 Task: Create new Company, with domain: 'dow.com' and type: 'Prospect'. Add new contact for this company, with mail Id: 'Kiara21Sharma@dow.com', First Name: Kiara, Last name:  Sharma, Job Title: 'Operations Supervisor', Phone Number: '(702) 555-7892'. Change life cycle stage to  Lead and lead status to  In Progress. Logged in from softage.6@softage.net
Action: Mouse moved to (92, 66)
Screenshot: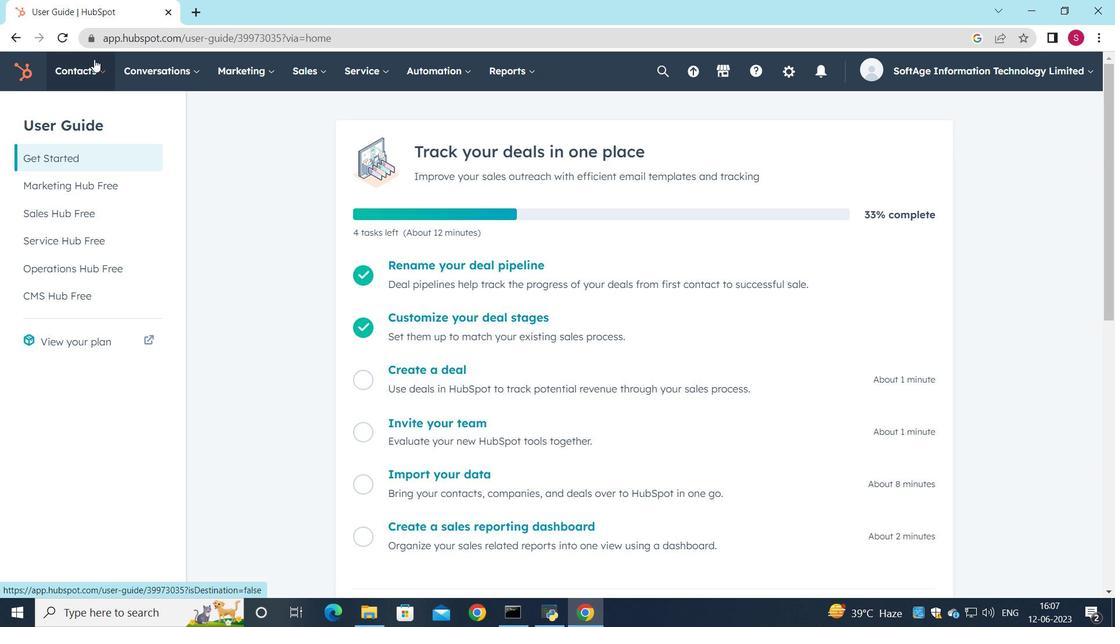 
Action: Mouse pressed left at (92, 66)
Screenshot: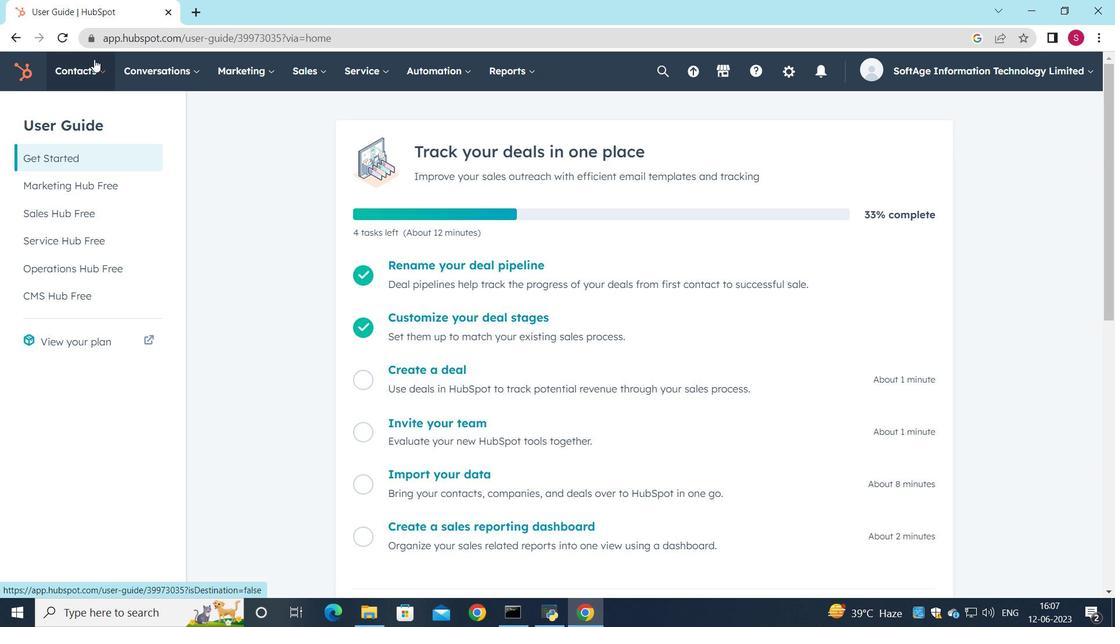 
Action: Mouse moved to (79, 150)
Screenshot: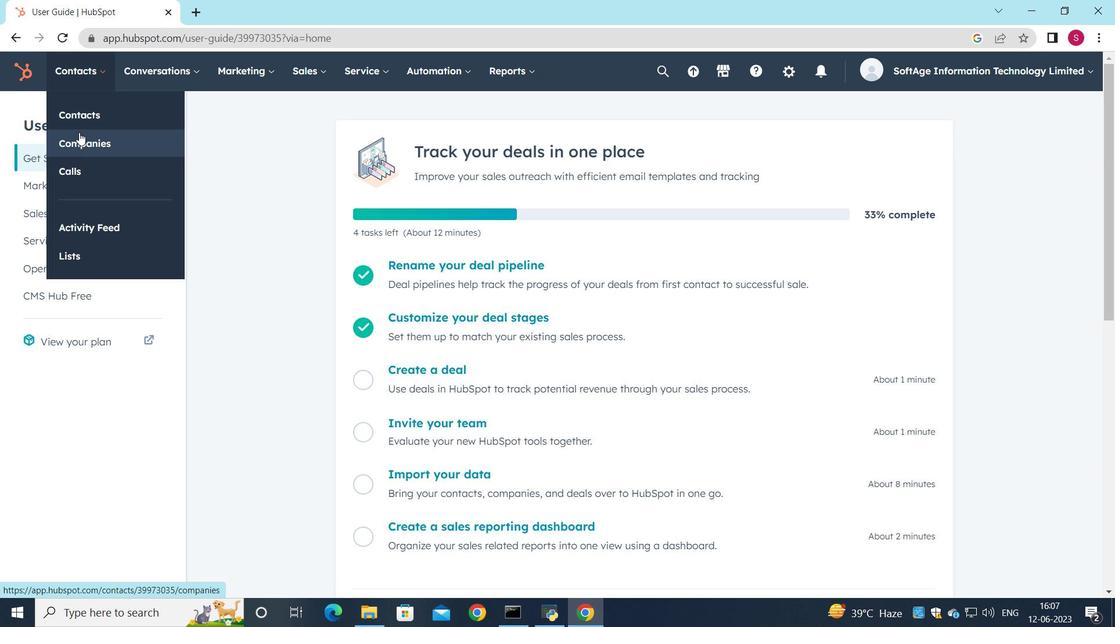 
Action: Mouse pressed left at (79, 150)
Screenshot: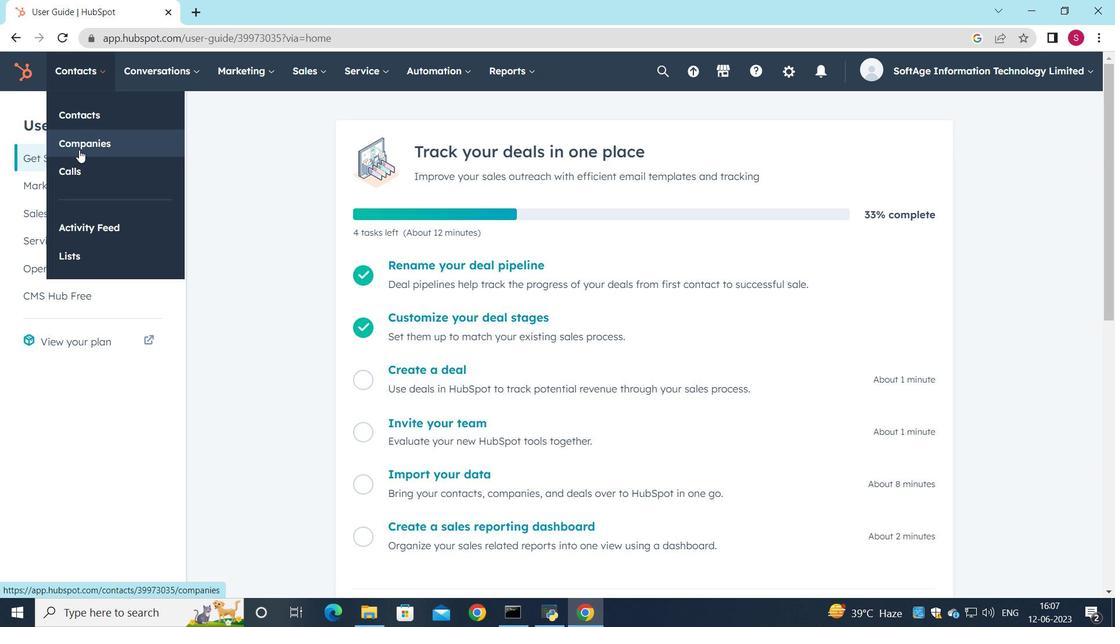 
Action: Mouse moved to (995, 114)
Screenshot: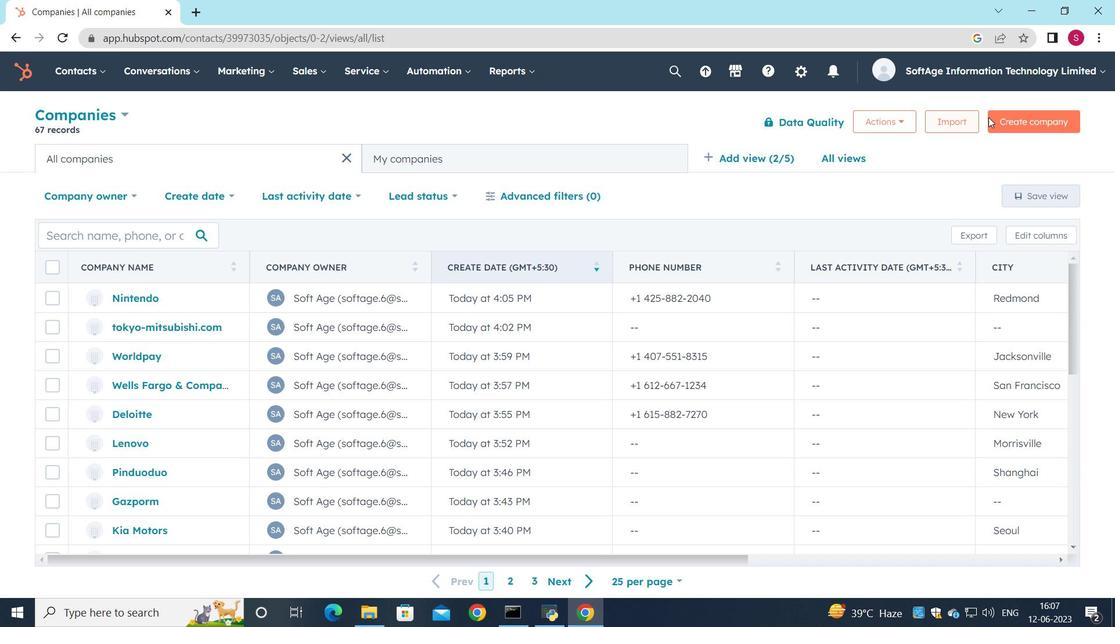 
Action: Mouse pressed left at (995, 114)
Screenshot: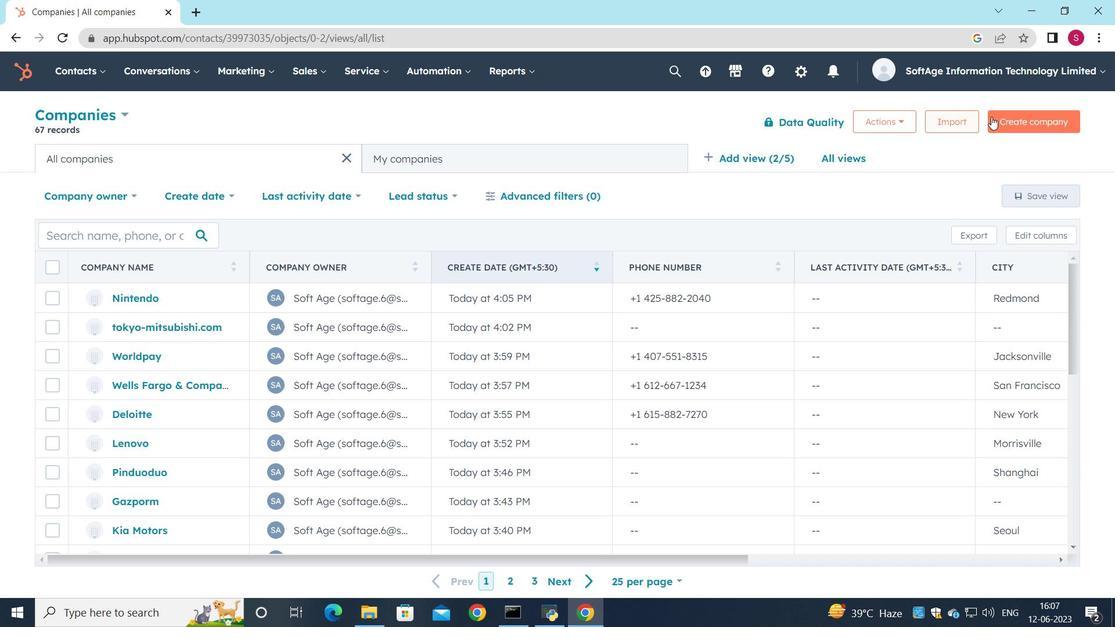 
Action: Mouse moved to (823, 180)
Screenshot: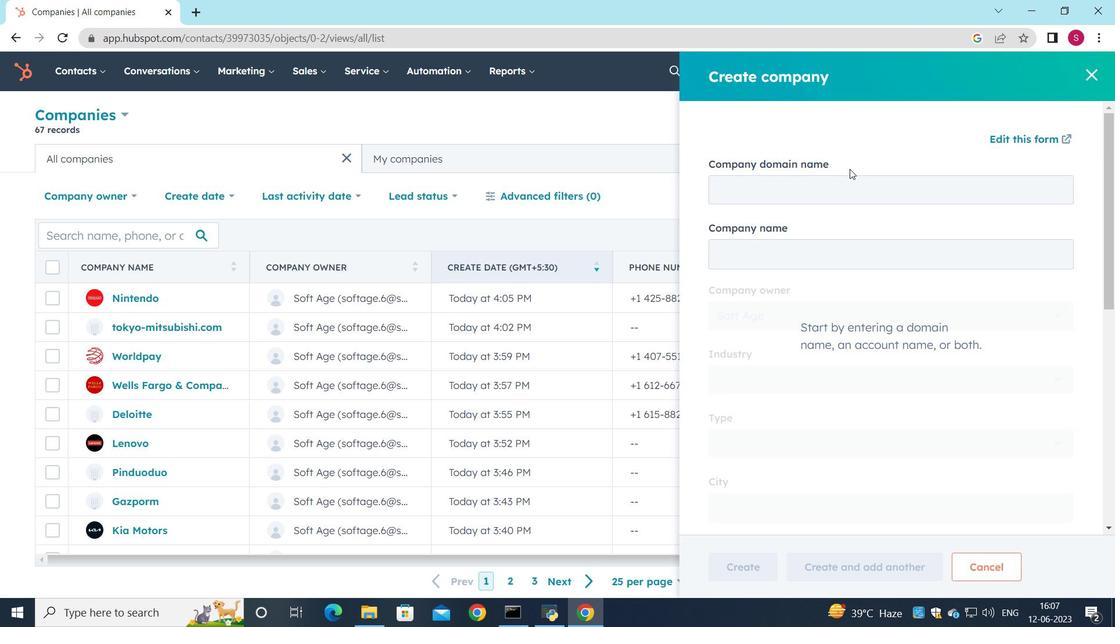 
Action: Mouse pressed left at (823, 180)
Screenshot: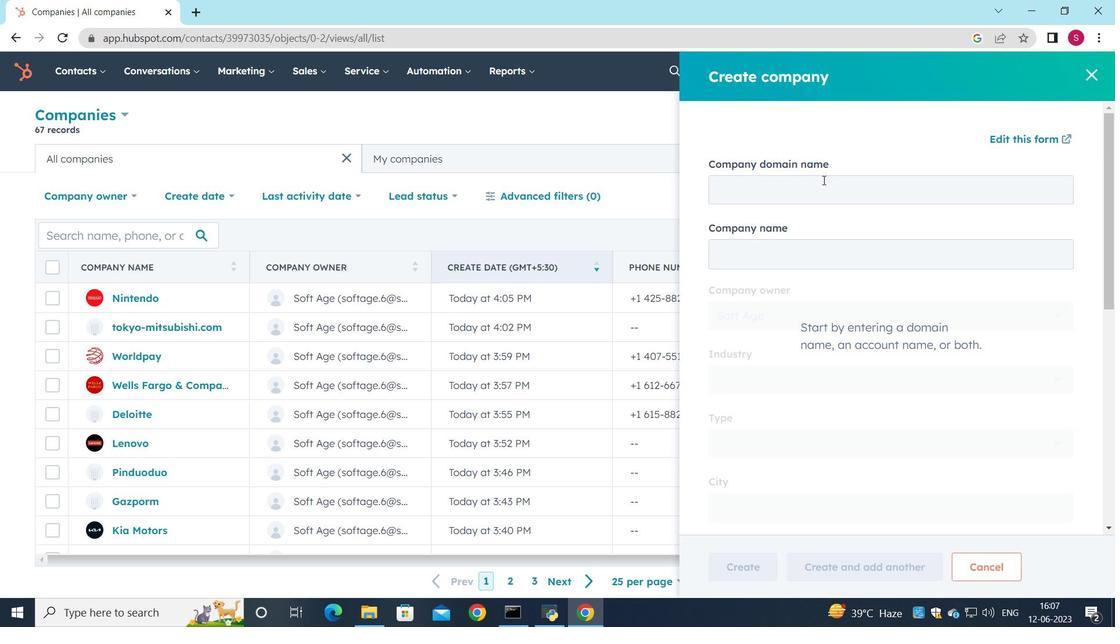 
Action: Mouse moved to (810, 163)
Screenshot: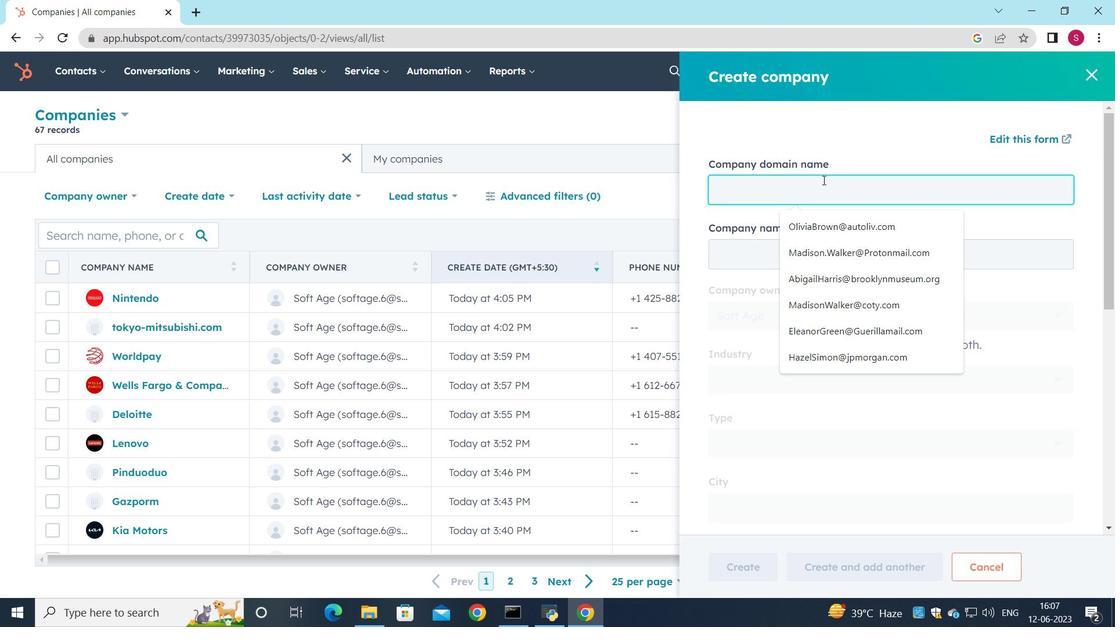 
Action: Key pressed dow.
Screenshot: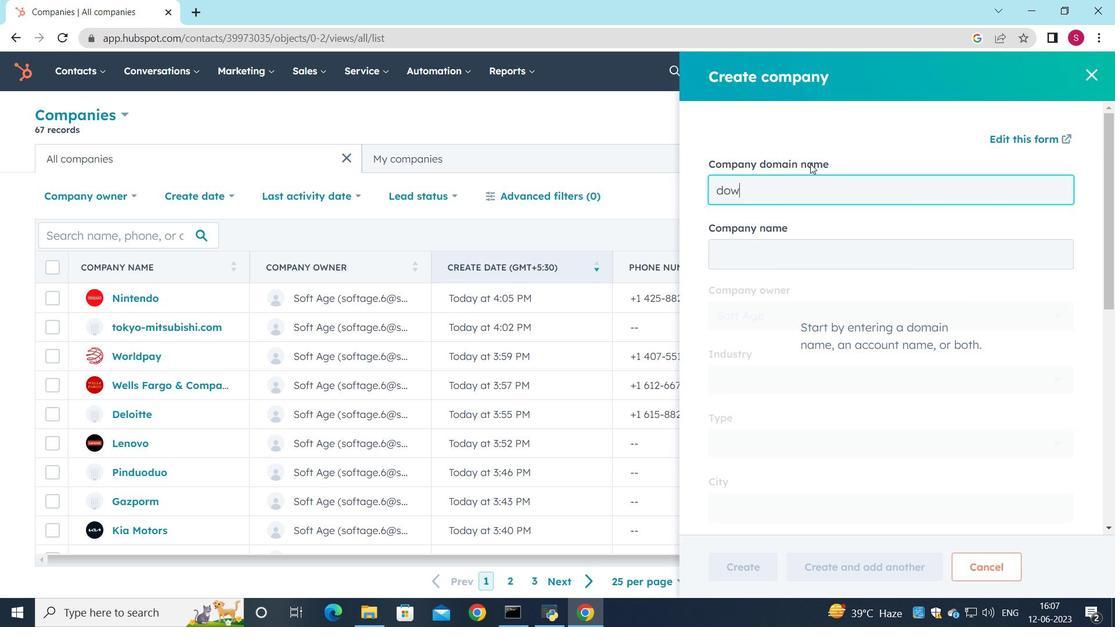 
Action: Mouse moved to (787, 159)
Screenshot: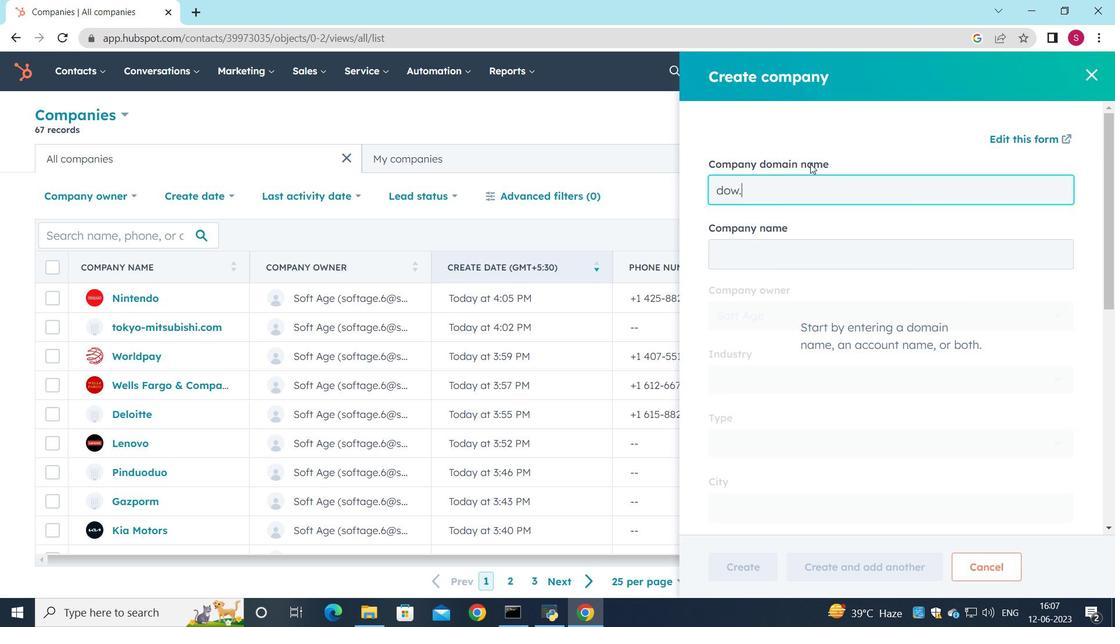 
Action: Key pressed com
Screenshot: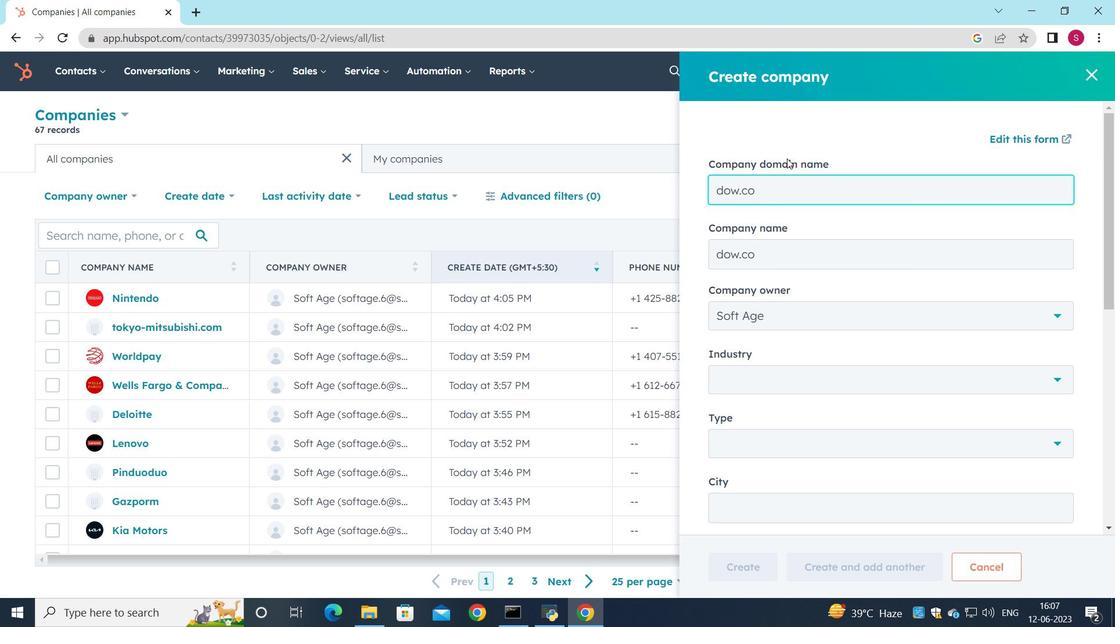 
Action: Mouse moved to (705, 214)
Screenshot: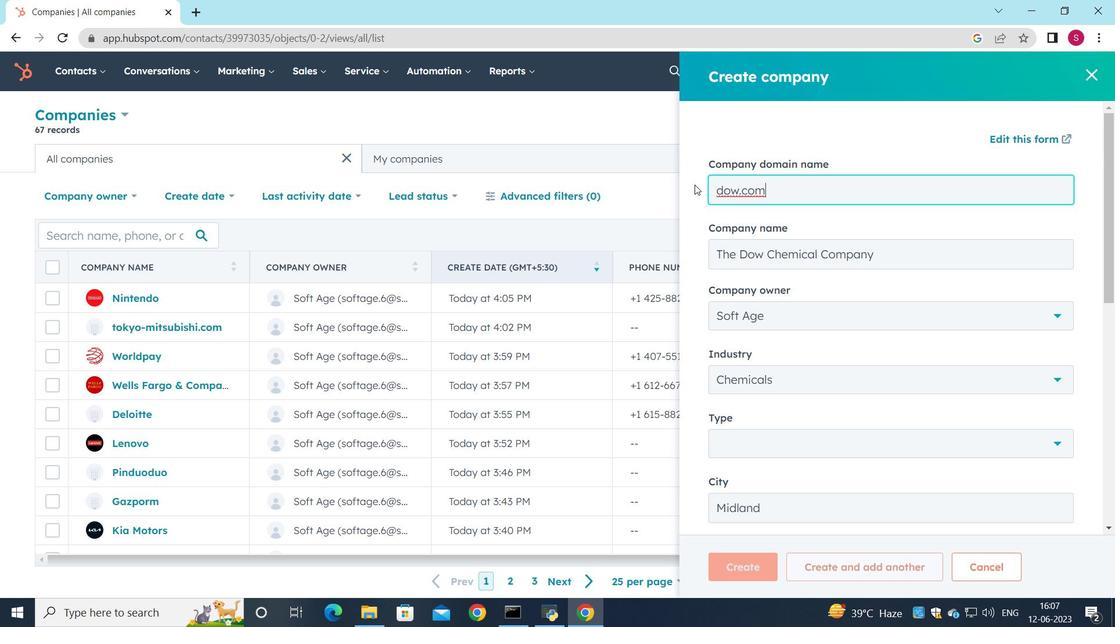 
Action: Mouse scrolled (705, 214) with delta (0, 0)
Screenshot: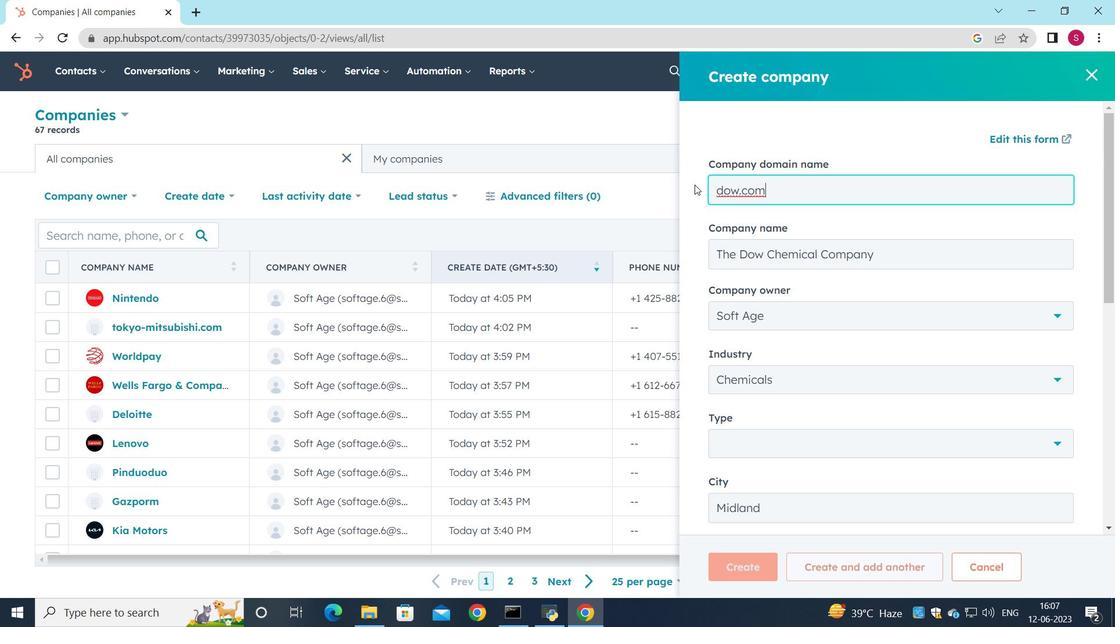 
Action: Mouse moved to (721, 238)
Screenshot: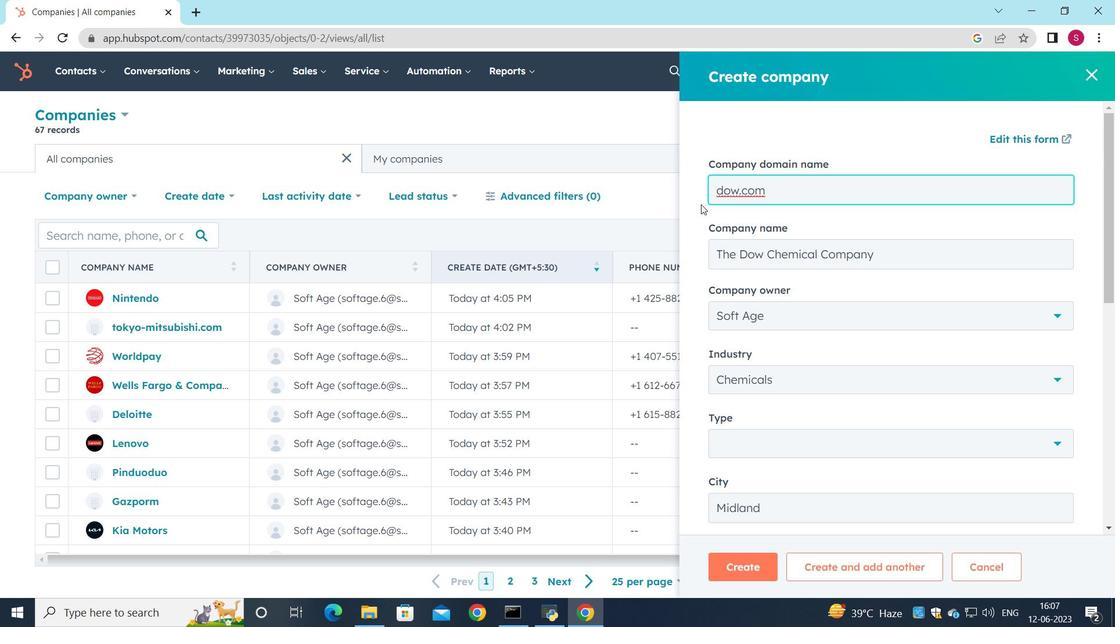 
Action: Mouse scrolled (721, 237) with delta (0, 0)
Screenshot: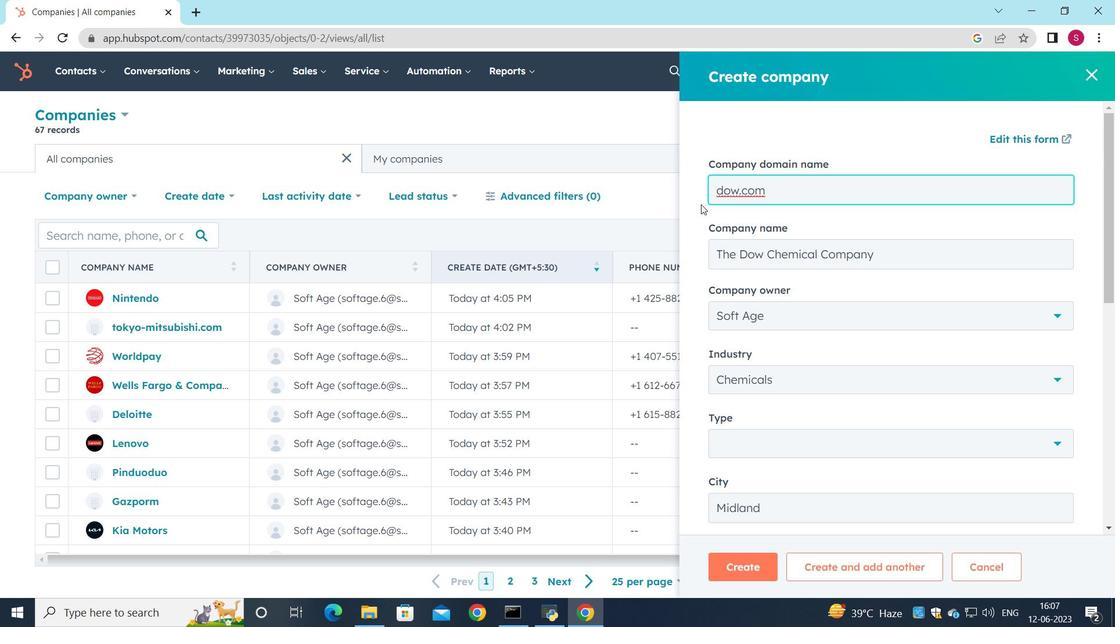 
Action: Mouse moved to (746, 259)
Screenshot: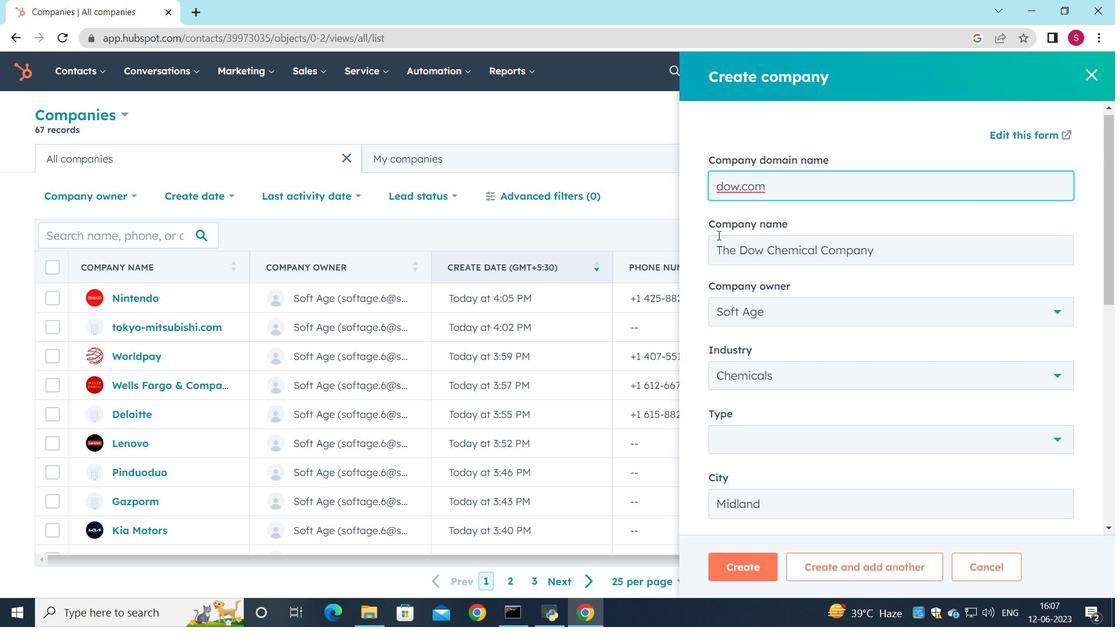 
Action: Mouse scrolled (730, 245) with delta (0, 0)
Screenshot: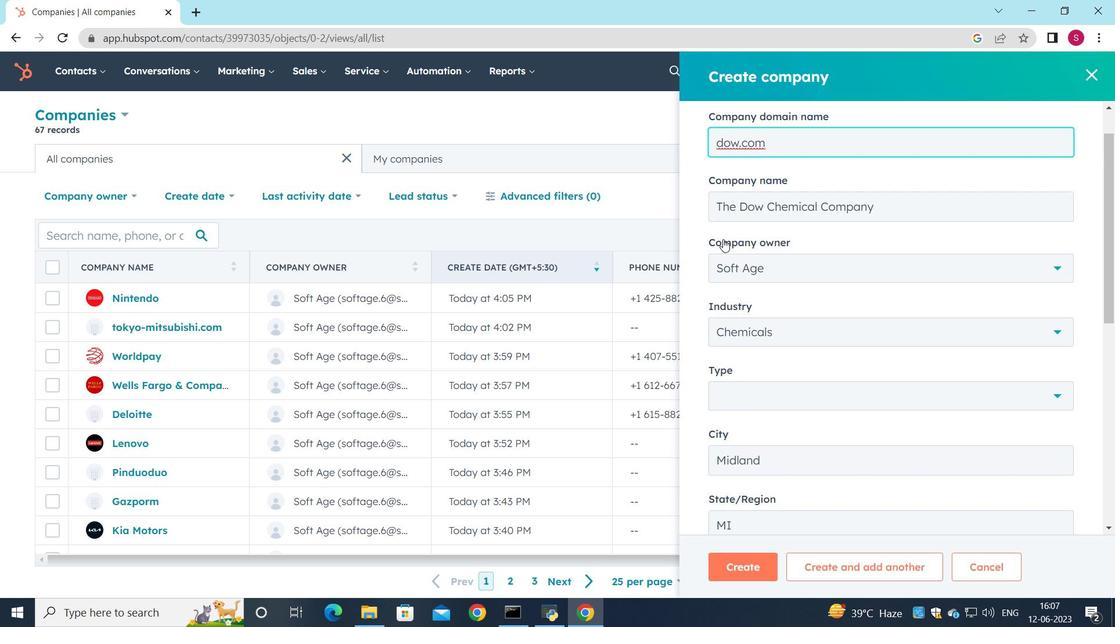 
Action: Mouse moved to (762, 226)
Screenshot: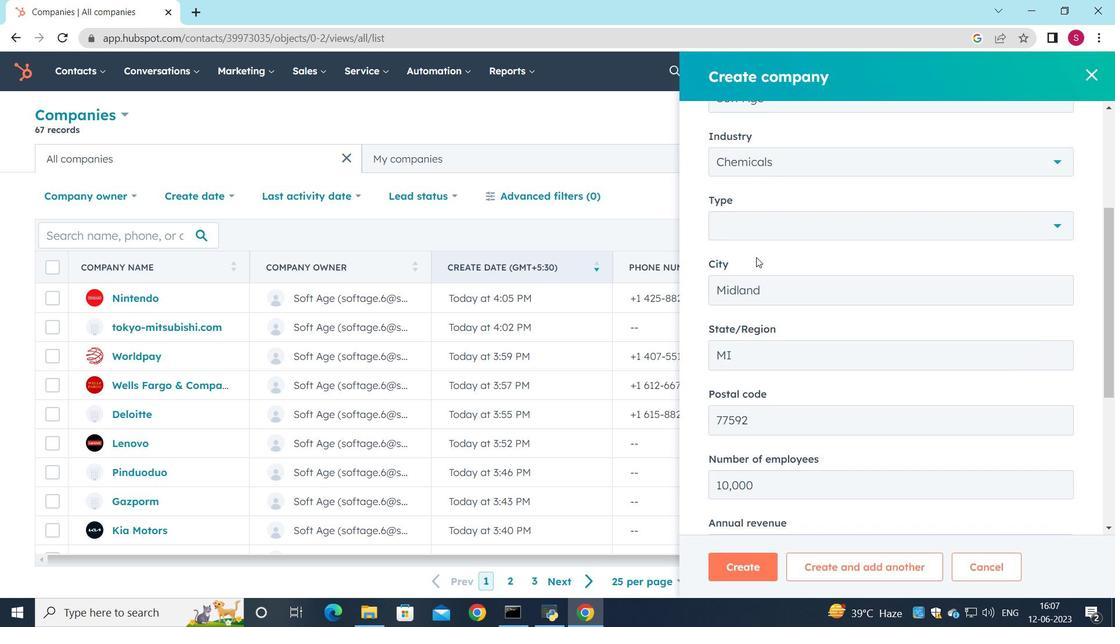 
Action: Mouse pressed left at (762, 226)
Screenshot: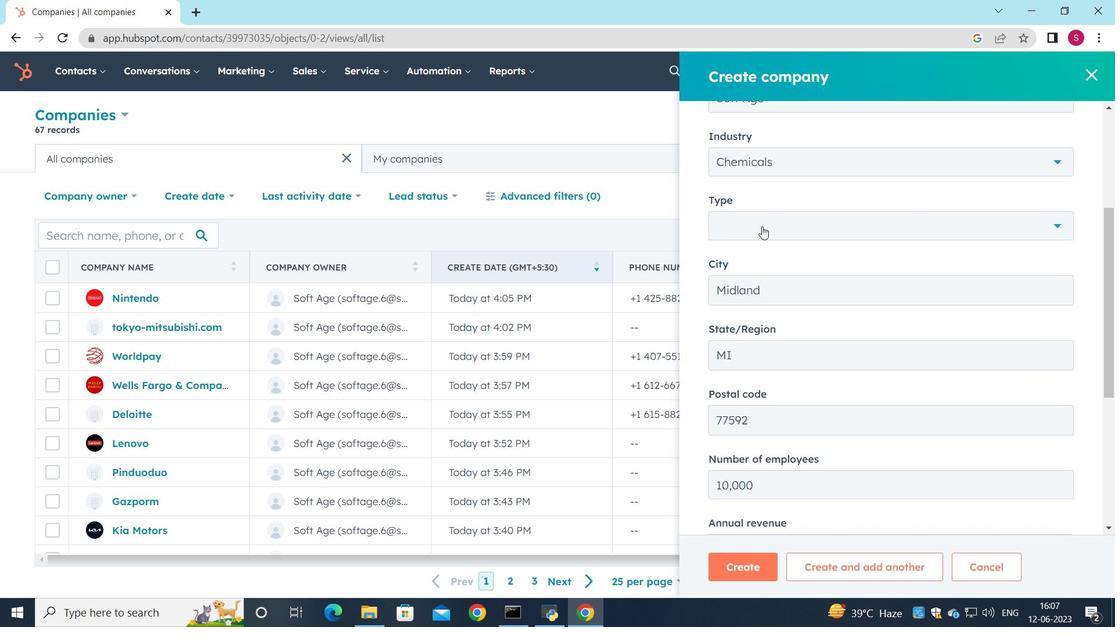 
Action: Mouse moved to (748, 300)
Screenshot: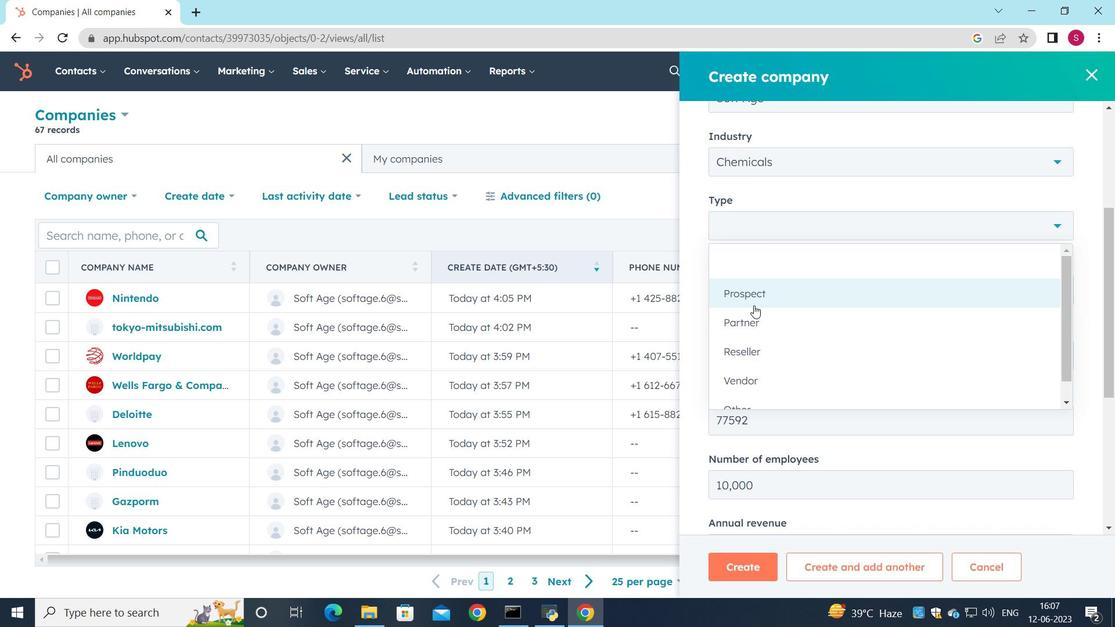 
Action: Mouse pressed left at (748, 300)
Screenshot: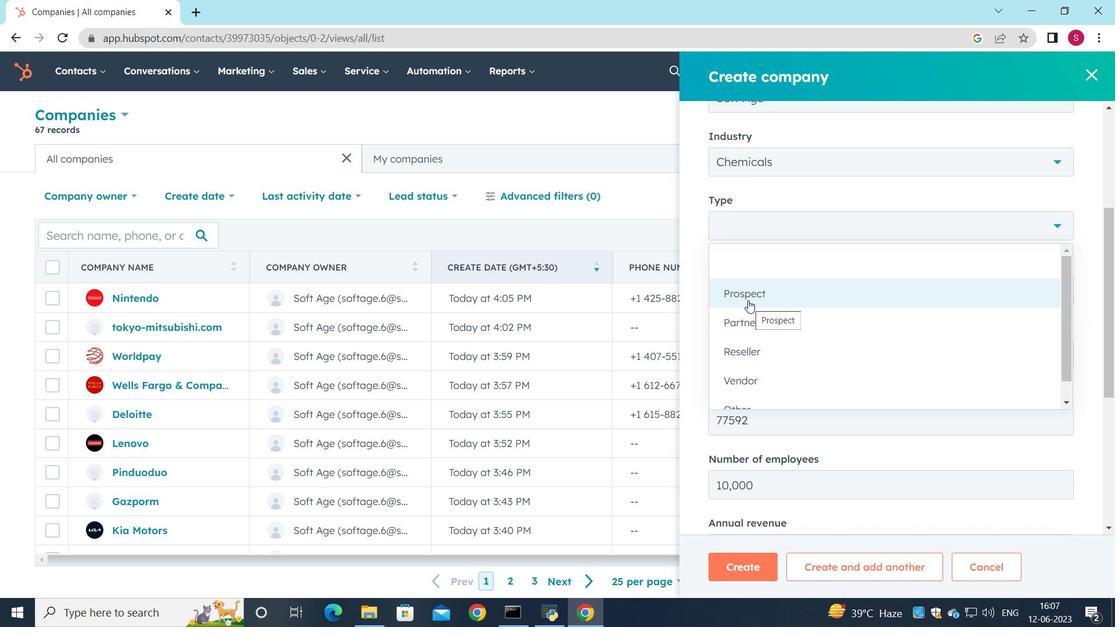 
Action: Mouse moved to (728, 477)
Screenshot: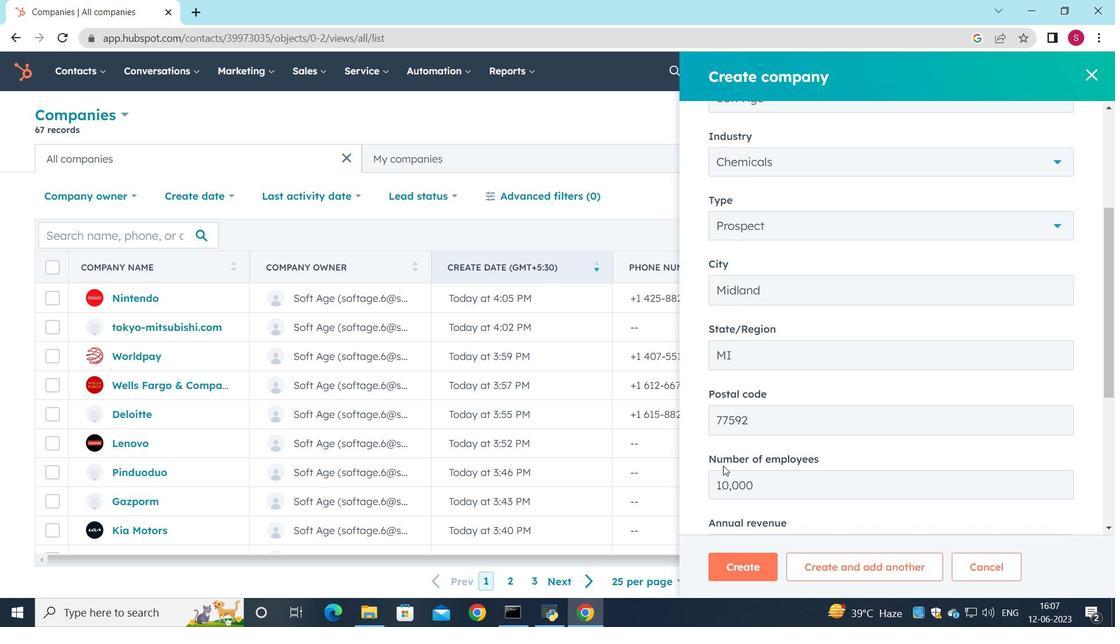 
Action: Mouse scrolled (728, 477) with delta (0, 0)
Screenshot: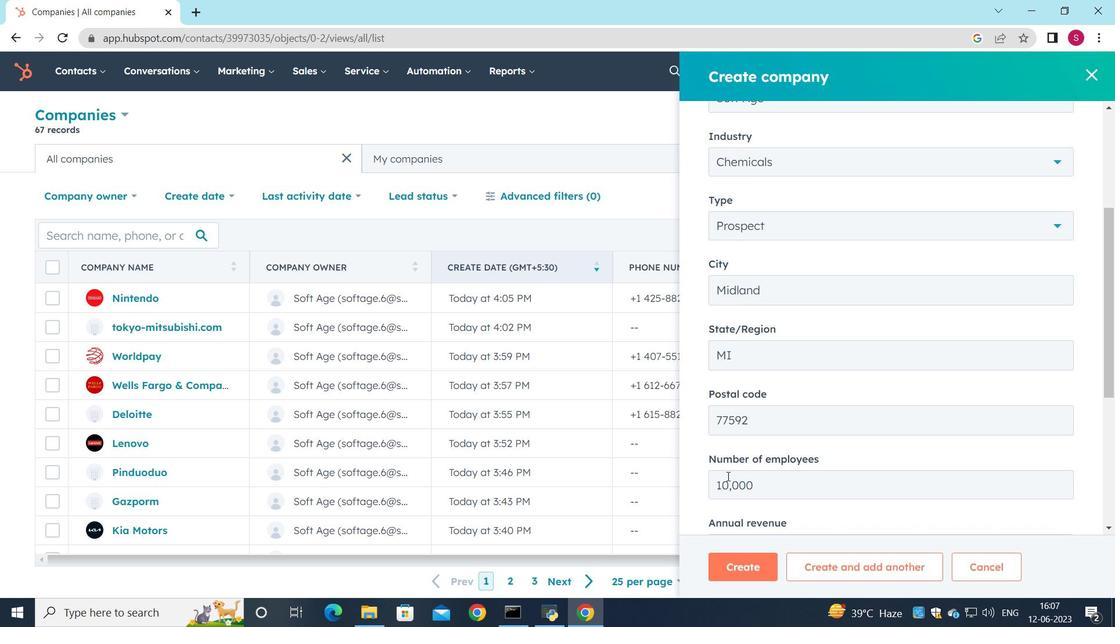 
Action: Mouse scrolled (728, 477) with delta (0, 0)
Screenshot: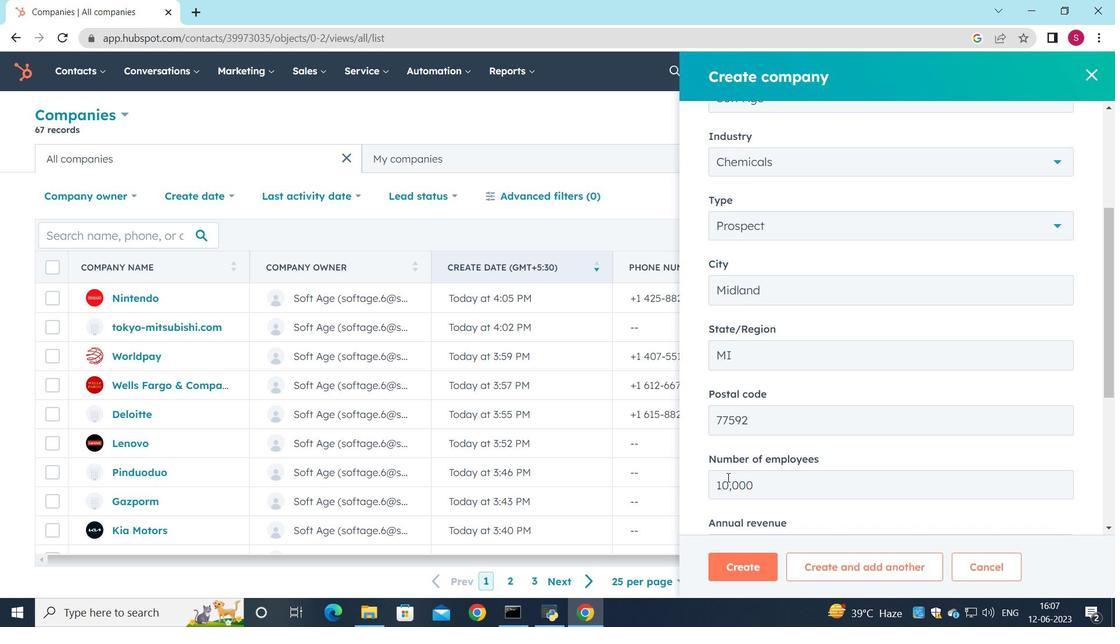 
Action: Mouse moved to (751, 575)
Screenshot: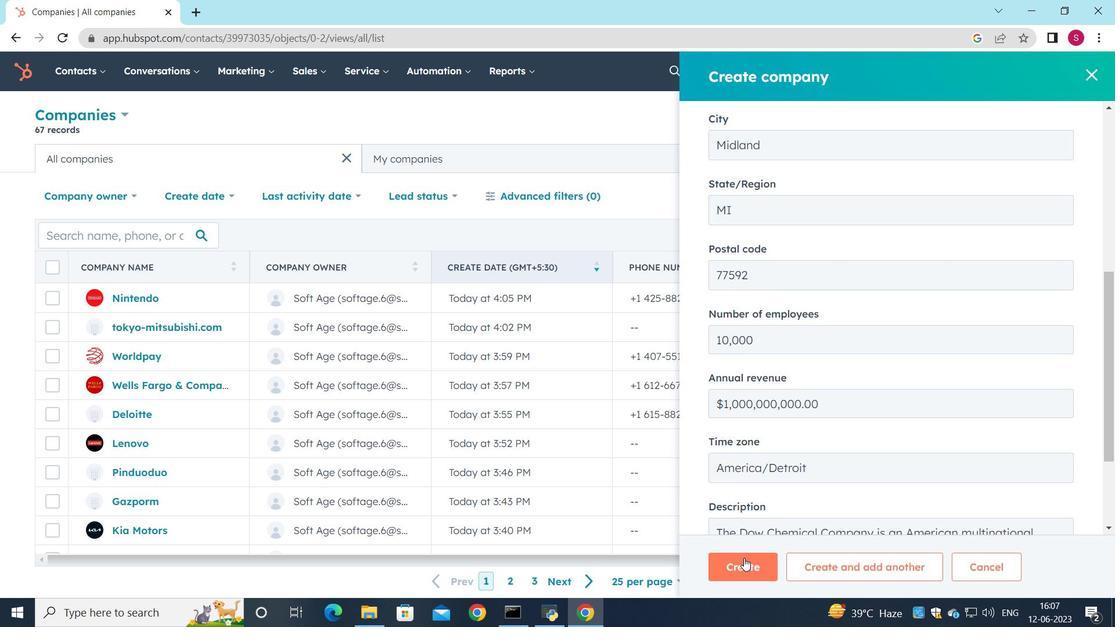 
Action: Mouse pressed left at (751, 575)
Screenshot: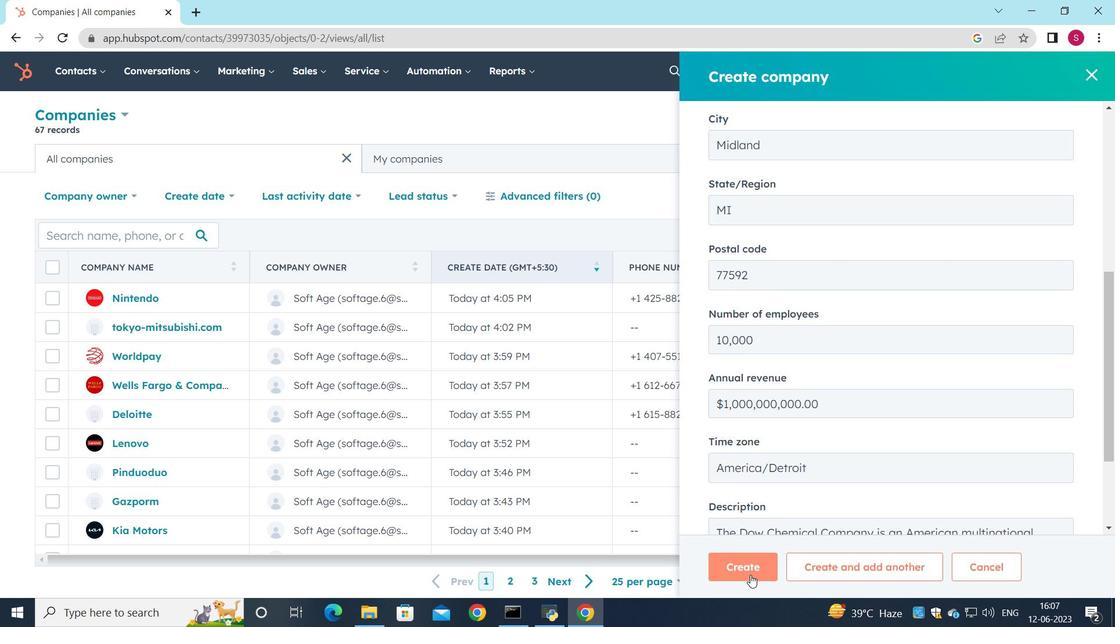 
Action: Mouse moved to (695, 481)
Screenshot: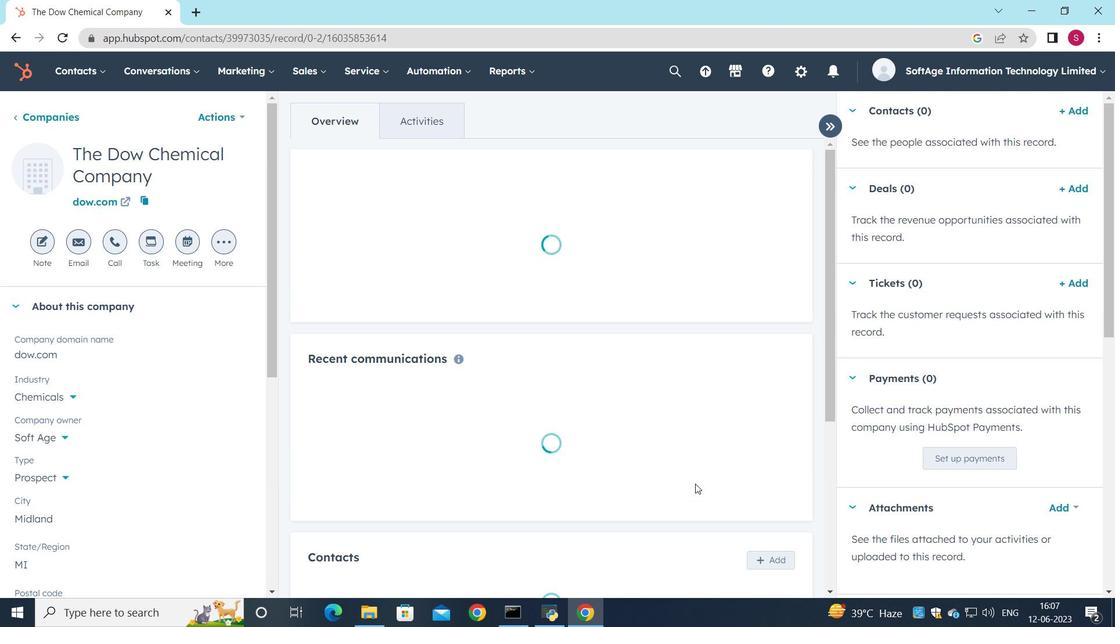 
Action: Mouse scrolled (695, 481) with delta (0, 0)
Screenshot: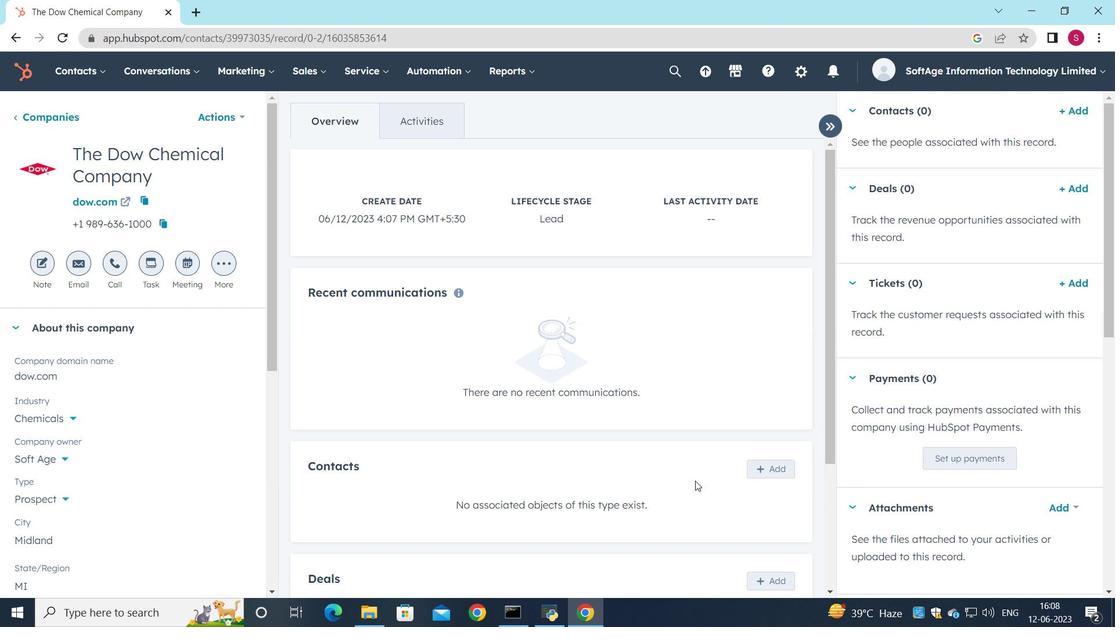 
Action: Mouse moved to (753, 392)
Screenshot: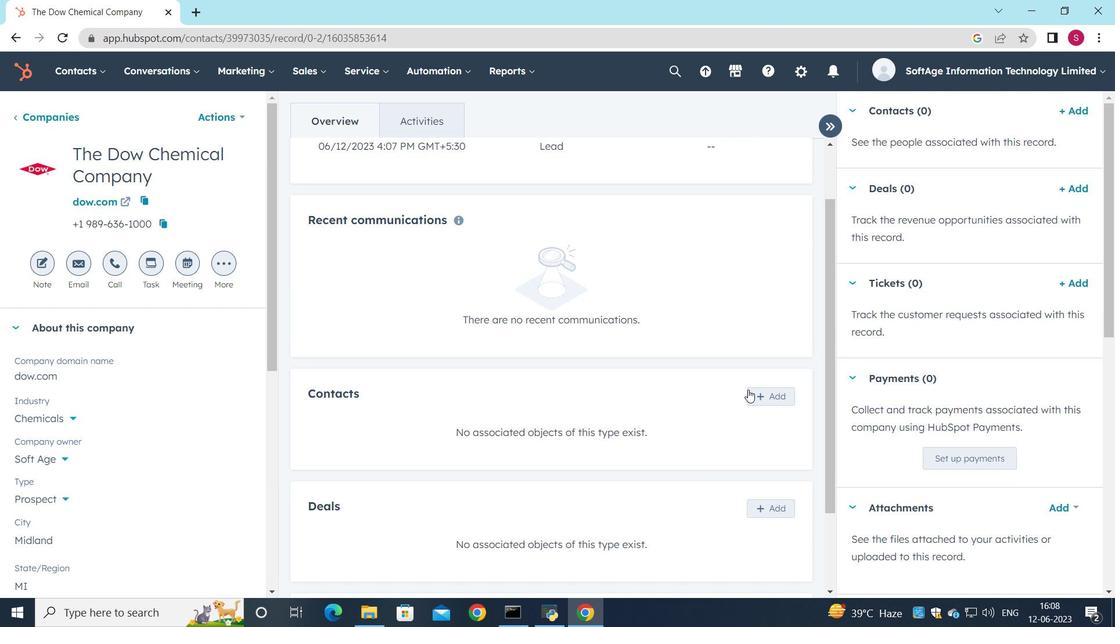
Action: Mouse pressed left at (753, 392)
Screenshot: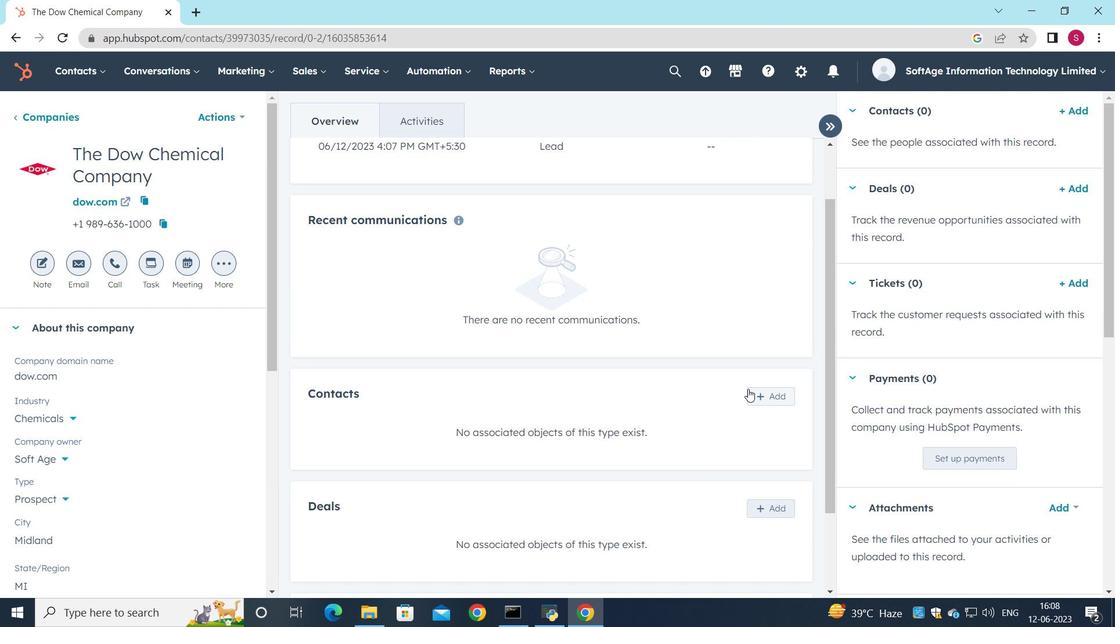 
Action: Mouse moved to (769, 135)
Screenshot: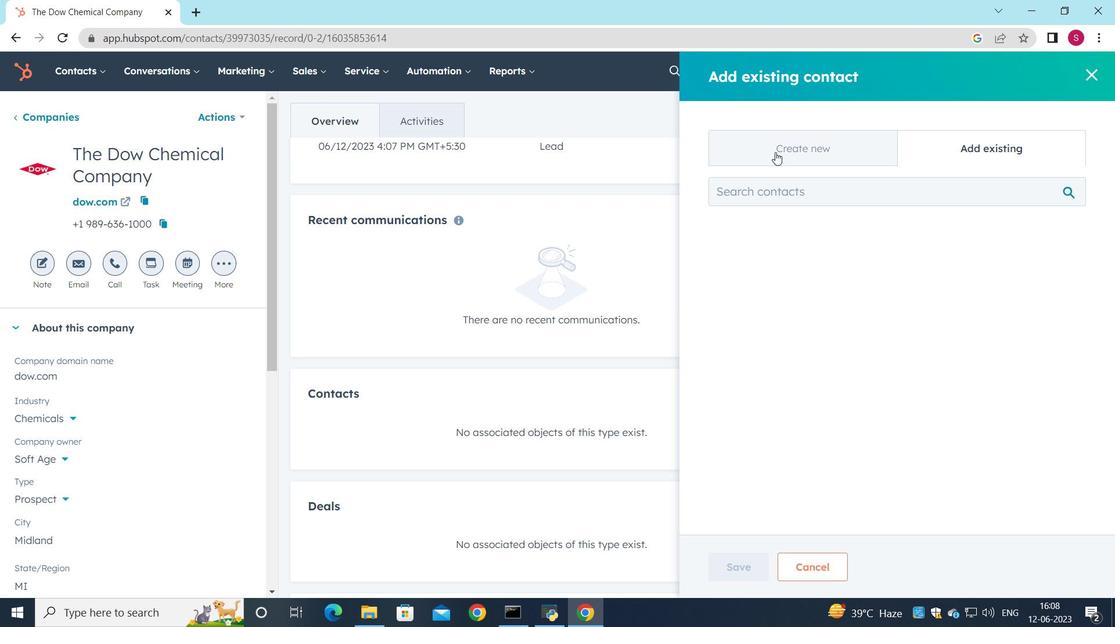 
Action: Mouse pressed left at (769, 135)
Screenshot: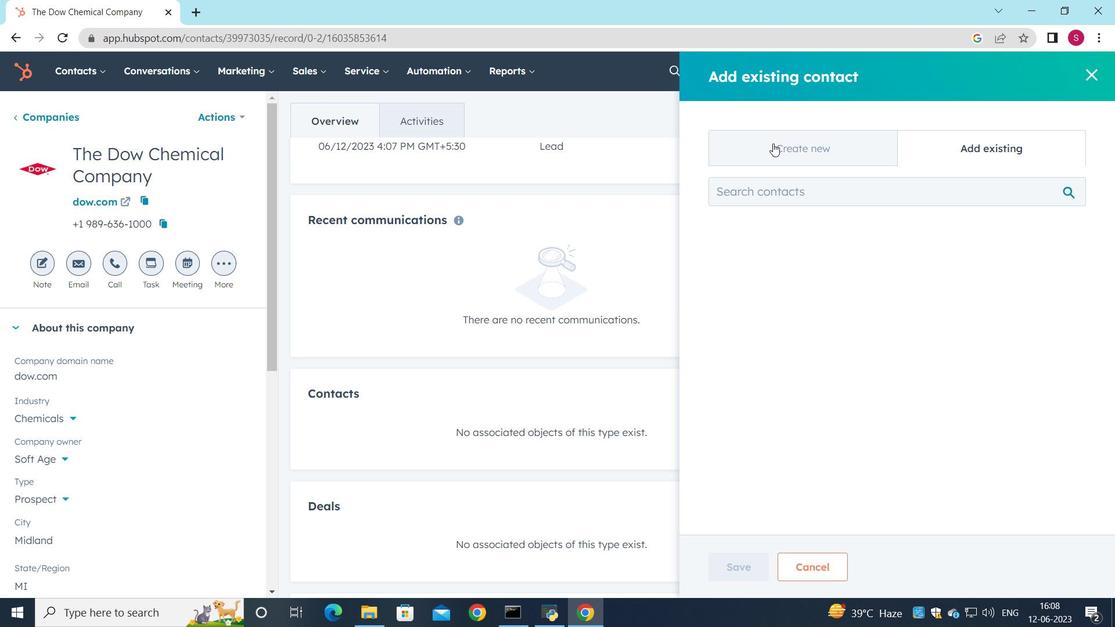 
Action: Mouse moved to (778, 222)
Screenshot: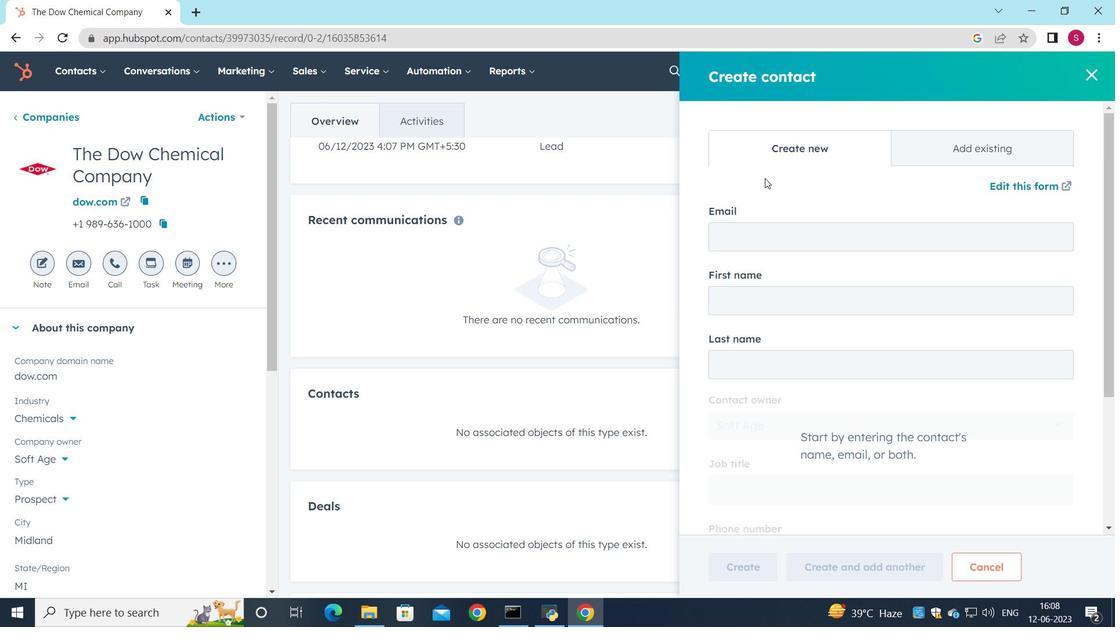 
Action: Mouse pressed left at (778, 222)
Screenshot: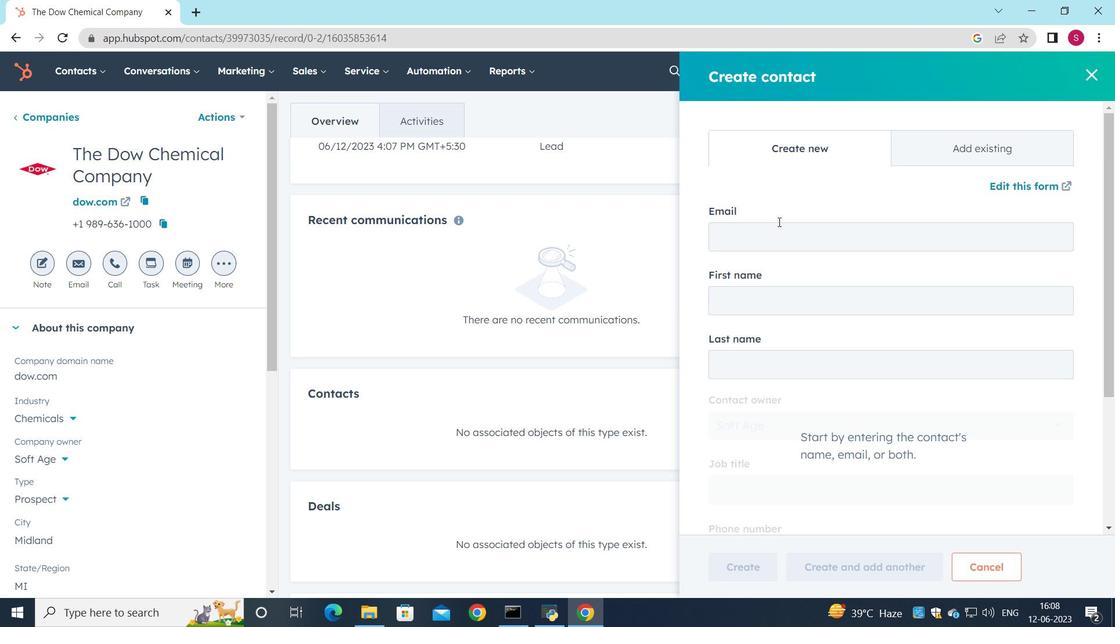 
Action: Mouse moved to (778, 223)
Screenshot: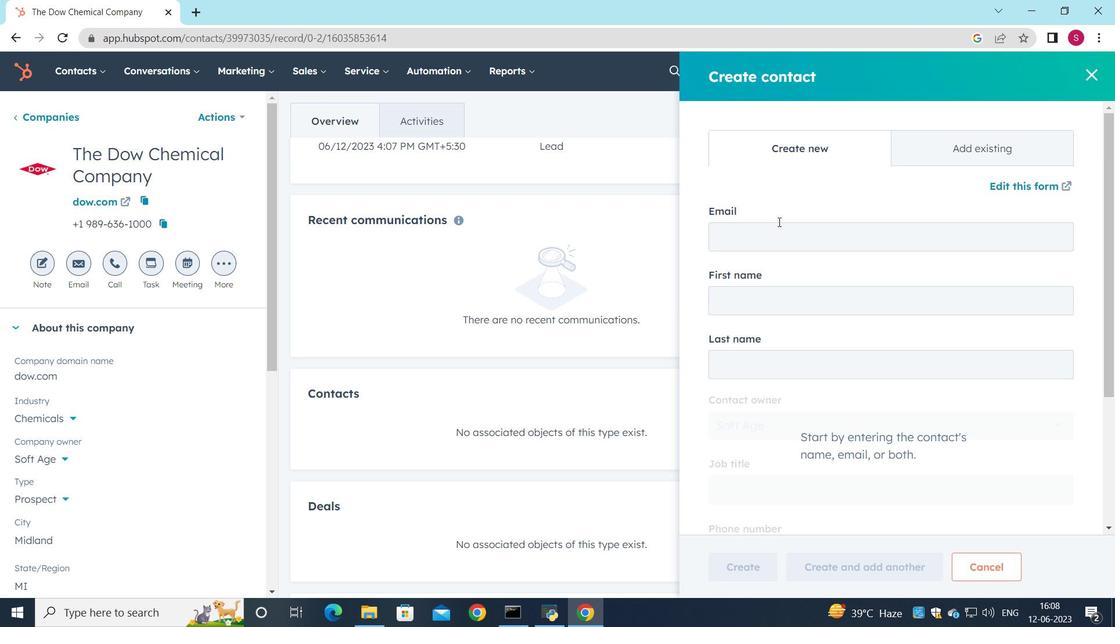 
Action: Key pressed <Key.shift>Kiara21<Key.shift><Key.shift><Key.shift><Key.shift>Sharma<Key.shift><Key.shift><Key.shift><Key.shift><Key.shift><Key.shift><Key.shift><Key.shift>@dow.com
Screenshot: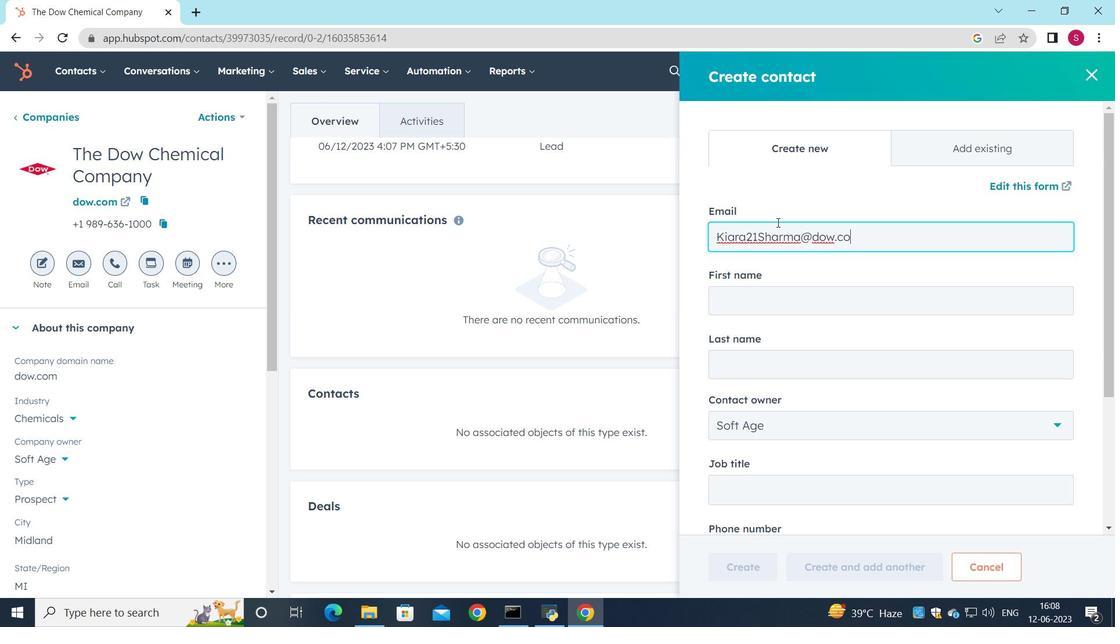 
Action: Mouse moved to (774, 299)
Screenshot: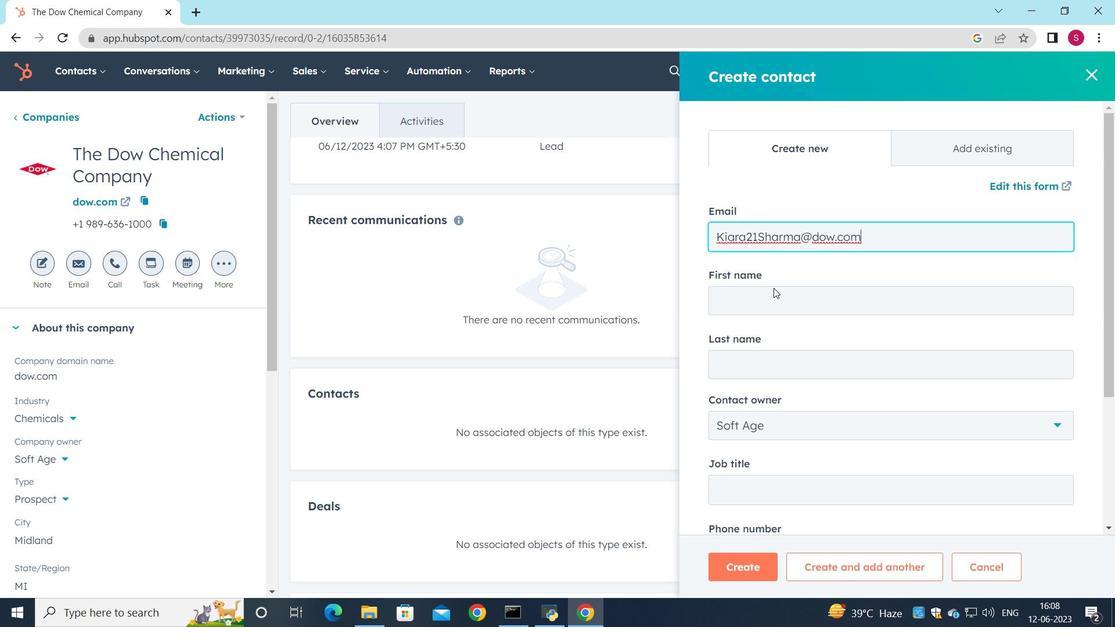 
Action: Mouse pressed left at (774, 299)
Screenshot: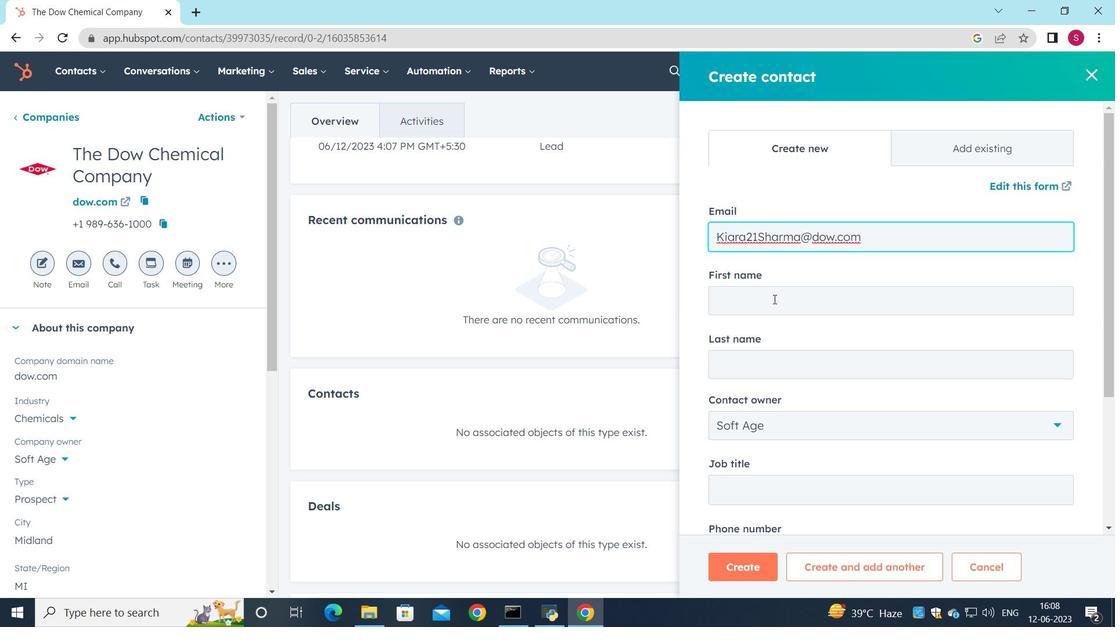 
Action: Key pressed <Key.shift><Key.shift><Key.shift><Key.shift><Key.shift><Key.shift><Key.shift><Key.shift><Key.shift>Kiara
Screenshot: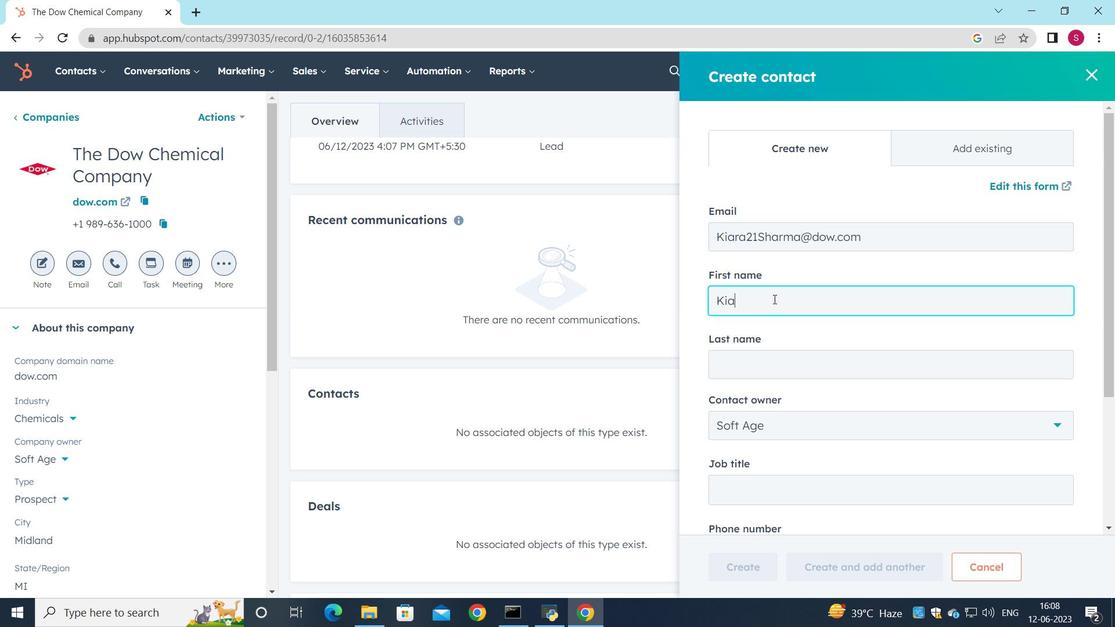 
Action: Mouse moved to (785, 367)
Screenshot: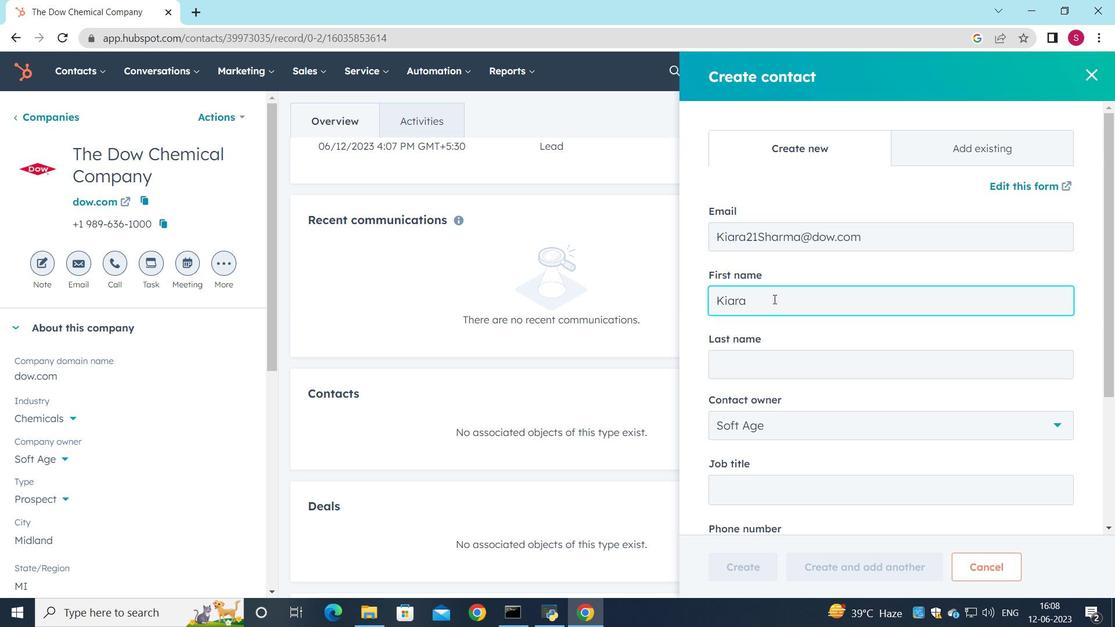 
Action: Mouse pressed left at (785, 367)
Screenshot: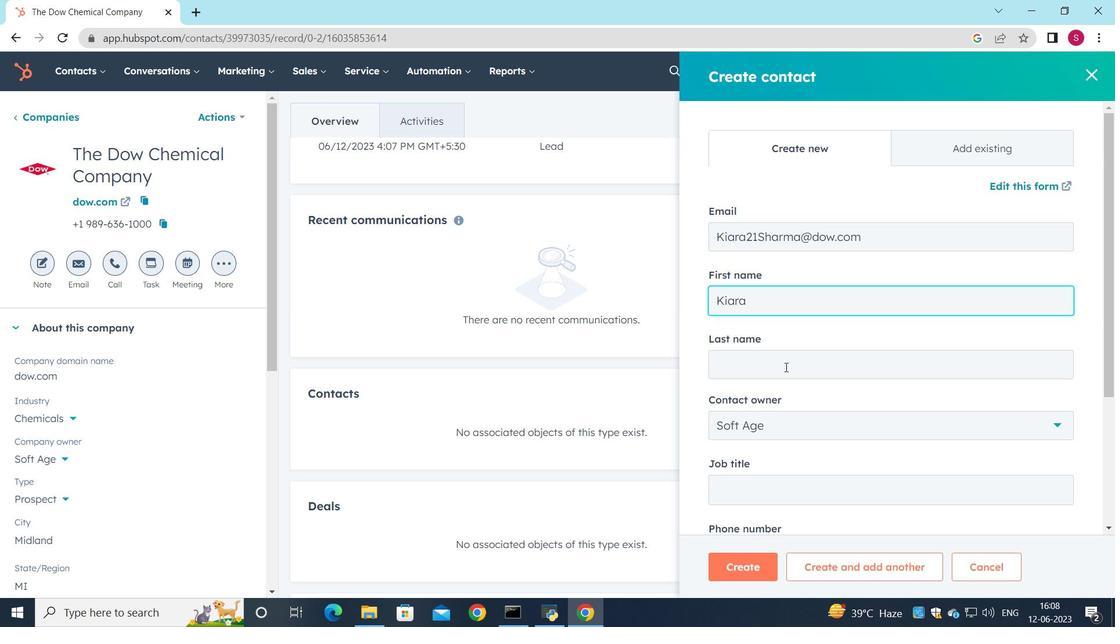 
Action: Key pressed <Key.shift><Key.shift><Key.shift><Key.shift><Key.shift><Key.shift><Key.shift><Key.shift><Key.shift><Key.shift><Key.shift><Key.shift><Key.shift><Key.shift><Key.shift><Key.shift><Key.shift><Key.shift><Key.shift><Key.shift><Key.shift><Key.shift><Key.shift><Key.shift>Shat<Key.backspace>rma
Screenshot: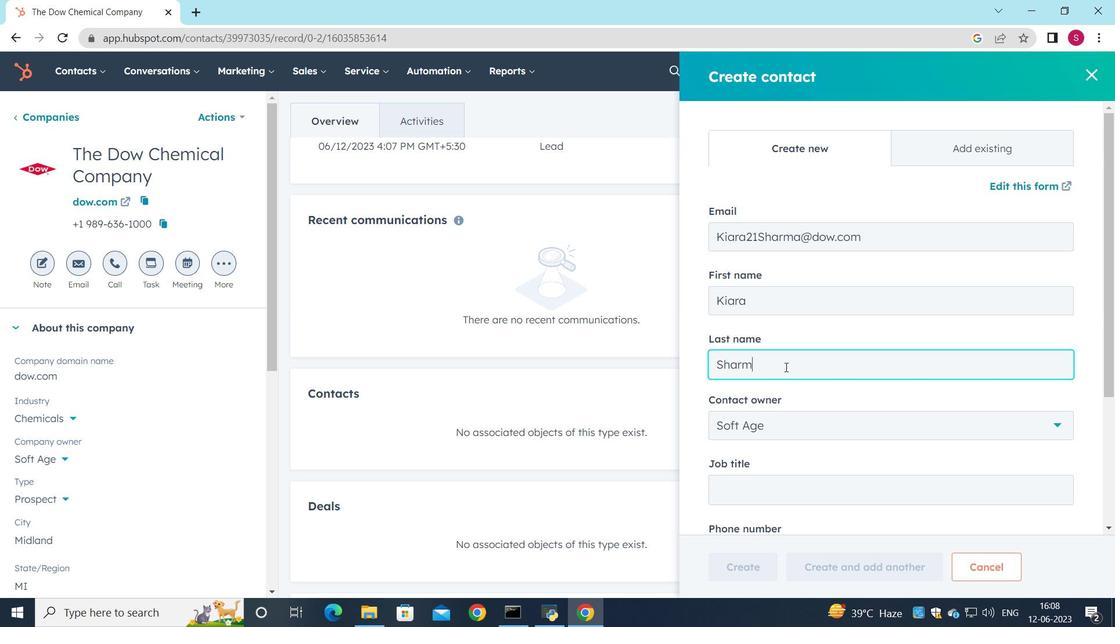 
Action: Mouse moved to (771, 432)
Screenshot: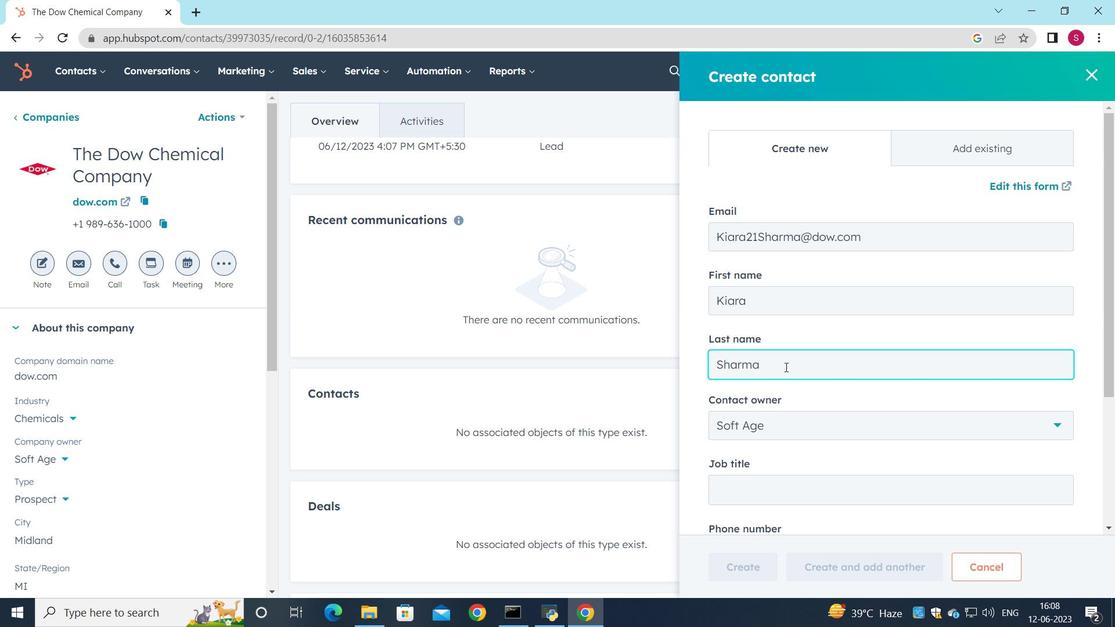 
Action: Mouse scrolled (771, 432) with delta (0, 0)
Screenshot: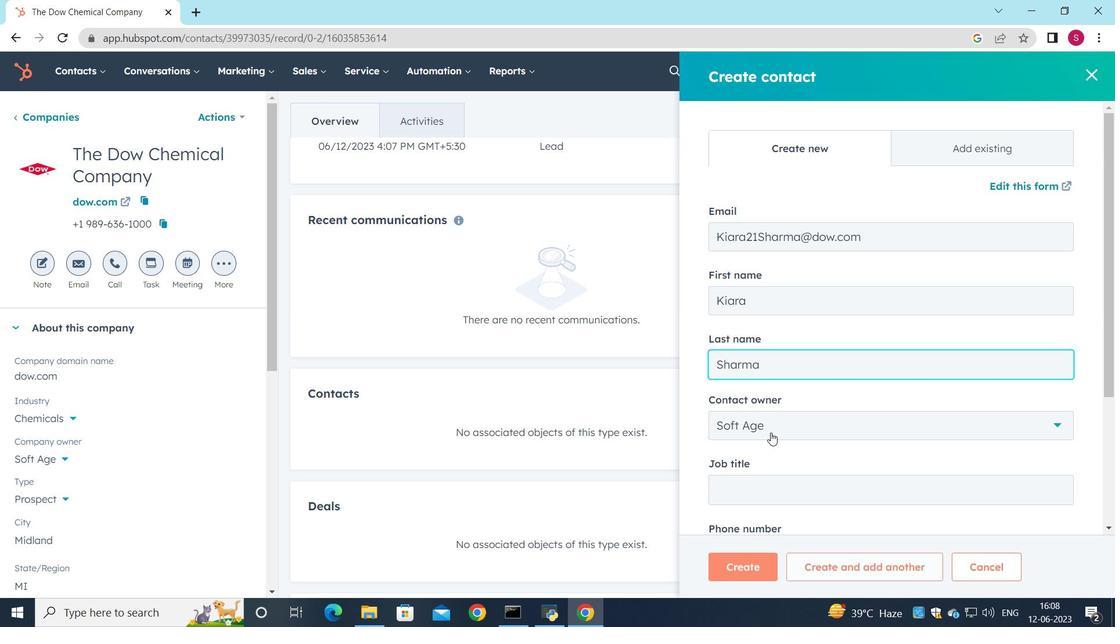 
Action: Mouse moved to (769, 430)
Screenshot: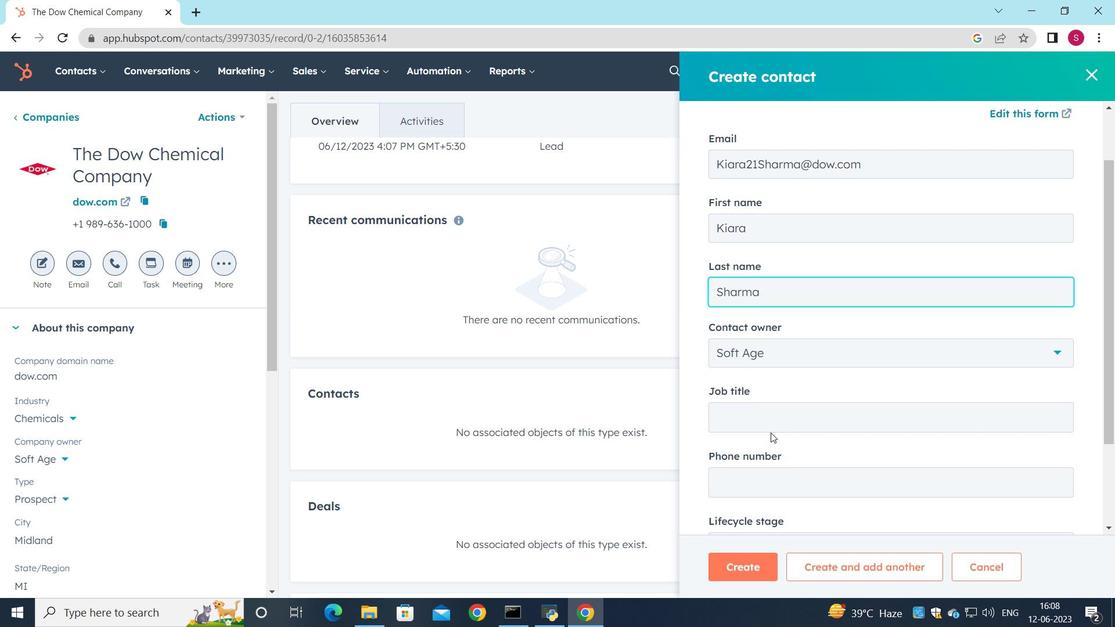 
Action: Mouse pressed left at (769, 430)
Screenshot: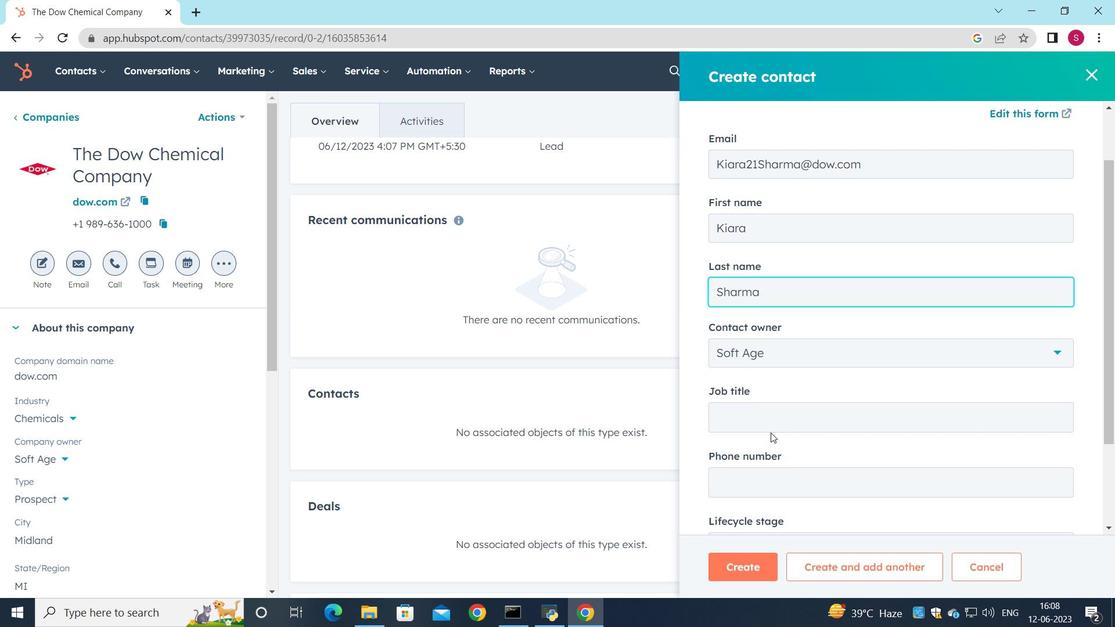 
Action: Key pressed <Key.shift><Key.shift><Key.shift><Key.shift><Key.shift><Key.shift><Key.shift>Opr<Key.backspace>eratind<Key.backspace><Key.backspace>om
Screenshot: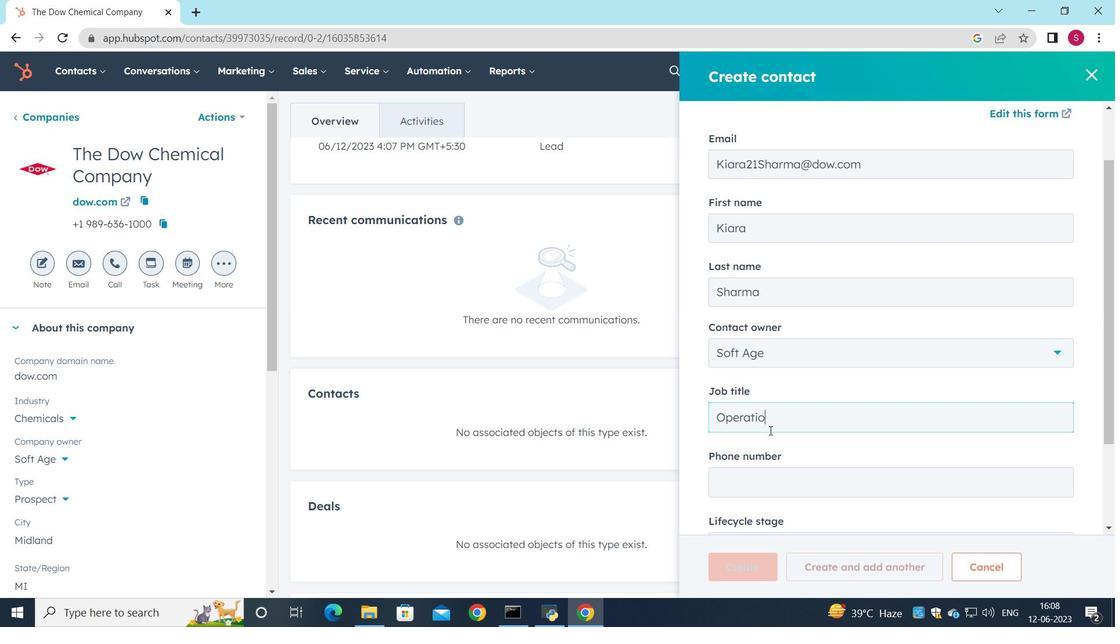 
Action: Mouse moved to (814, 418)
Screenshot: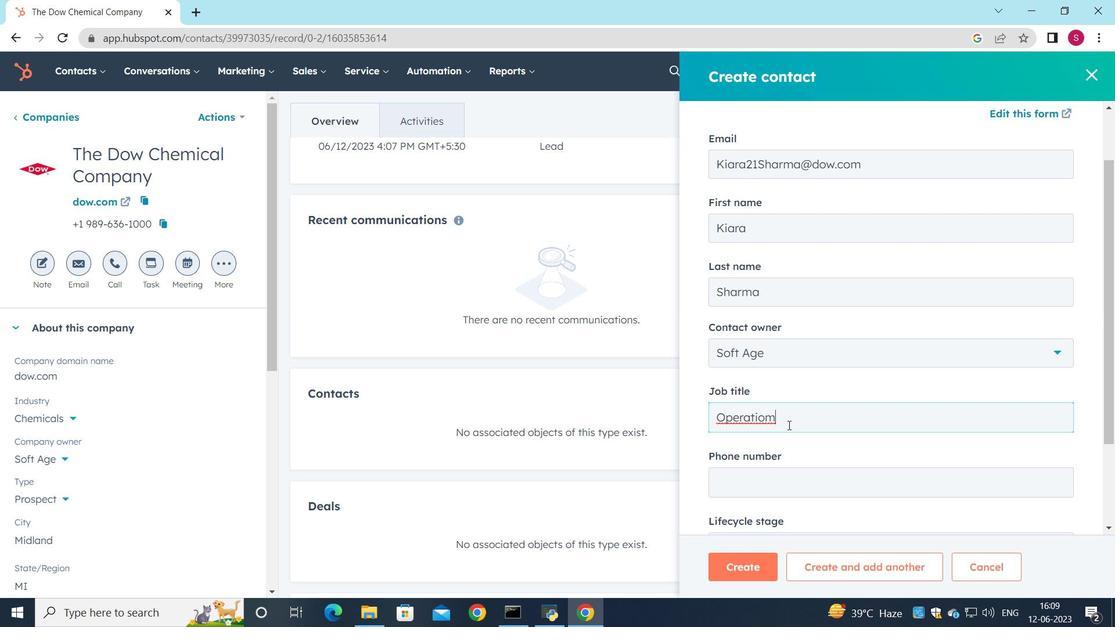 
Action: Key pressed <Key.backspace><Key.space>
Screenshot: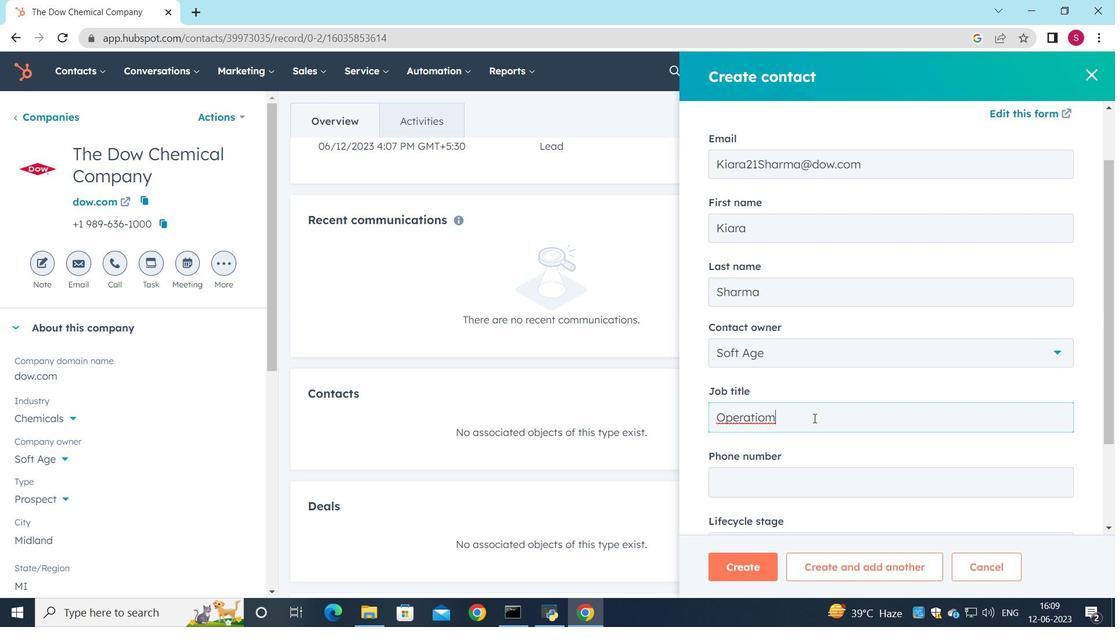 
Action: Mouse moved to (774, 432)
Screenshot: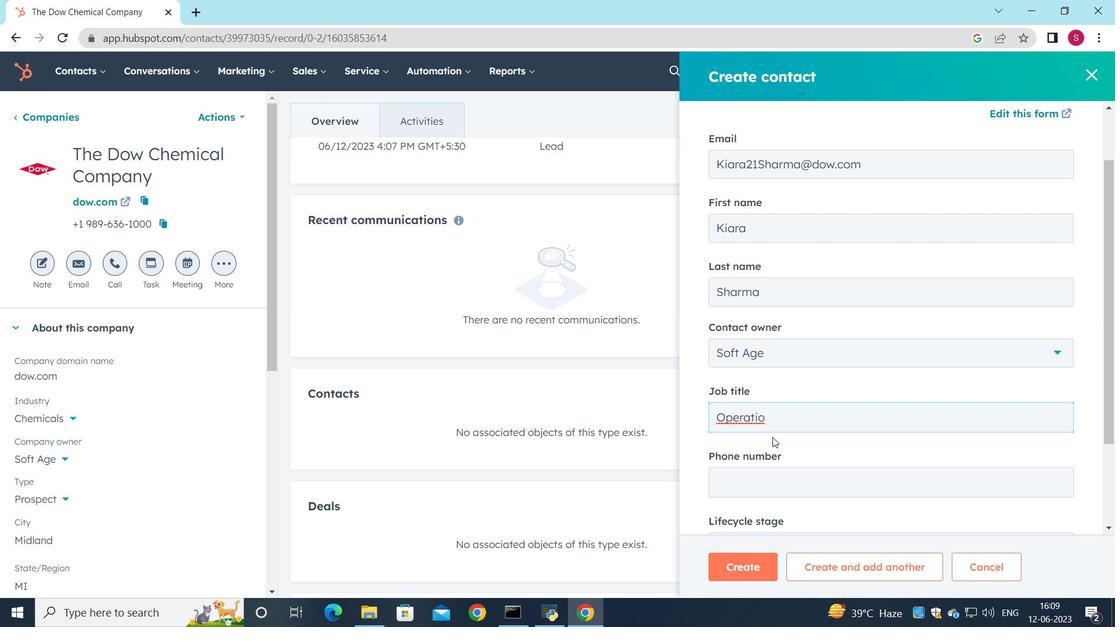 
Action: Key pressed <Key.backspace>s
Screenshot: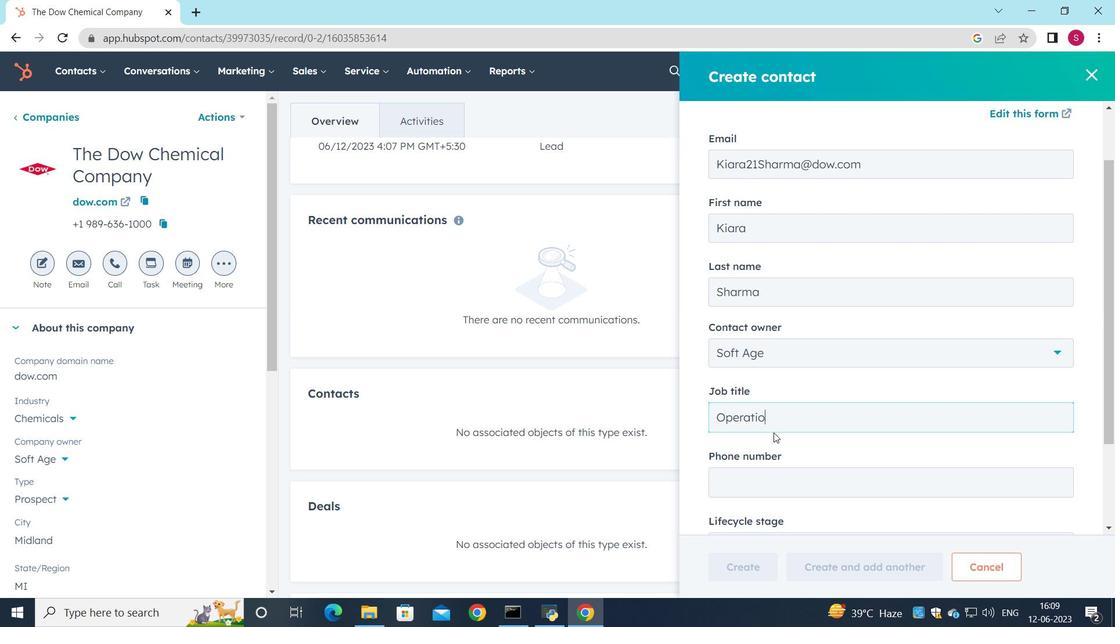 
Action: Mouse moved to (933, 379)
Screenshot: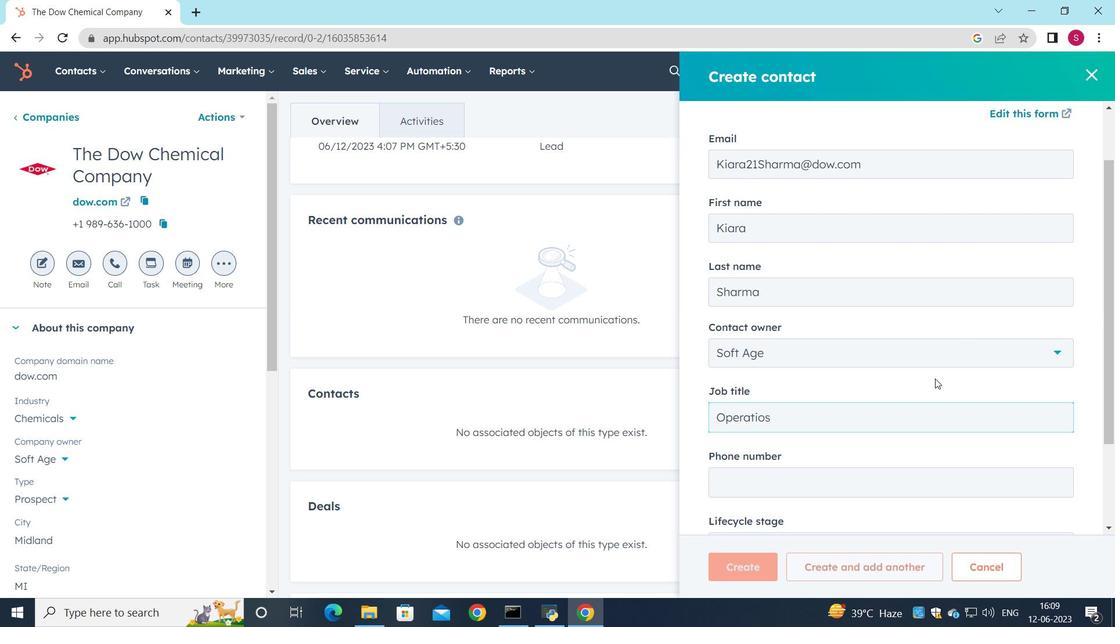 
Action: Key pressed <Key.space>
Screenshot: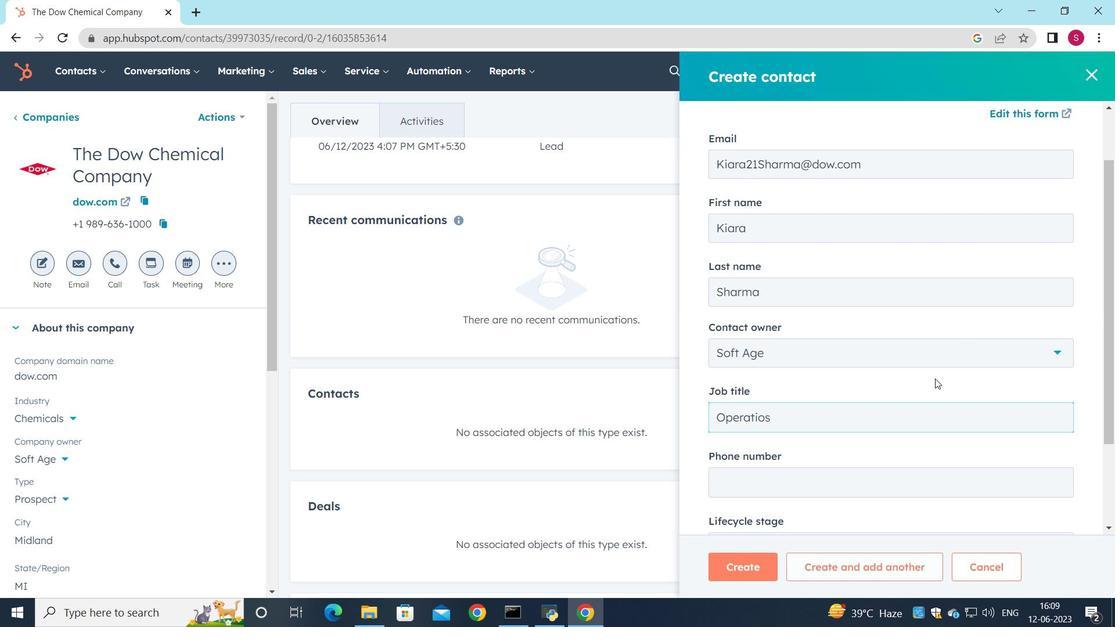 
Action: Mouse moved to (880, 420)
Screenshot: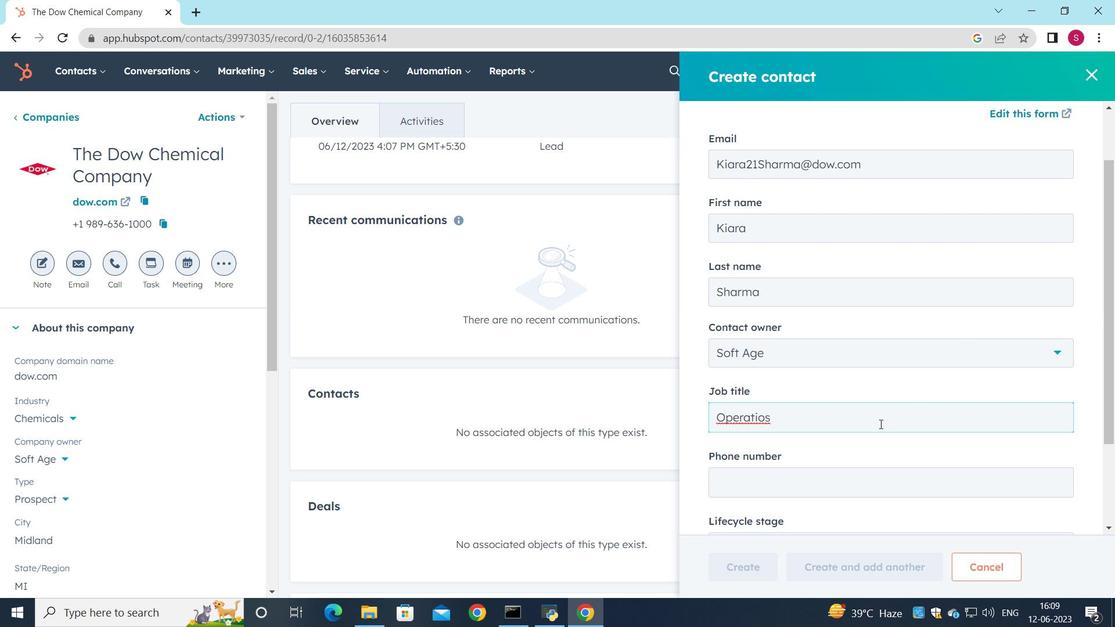 
Action: Key pressed <Key.shift>Supr<Key.backspace>ervisor
Screenshot: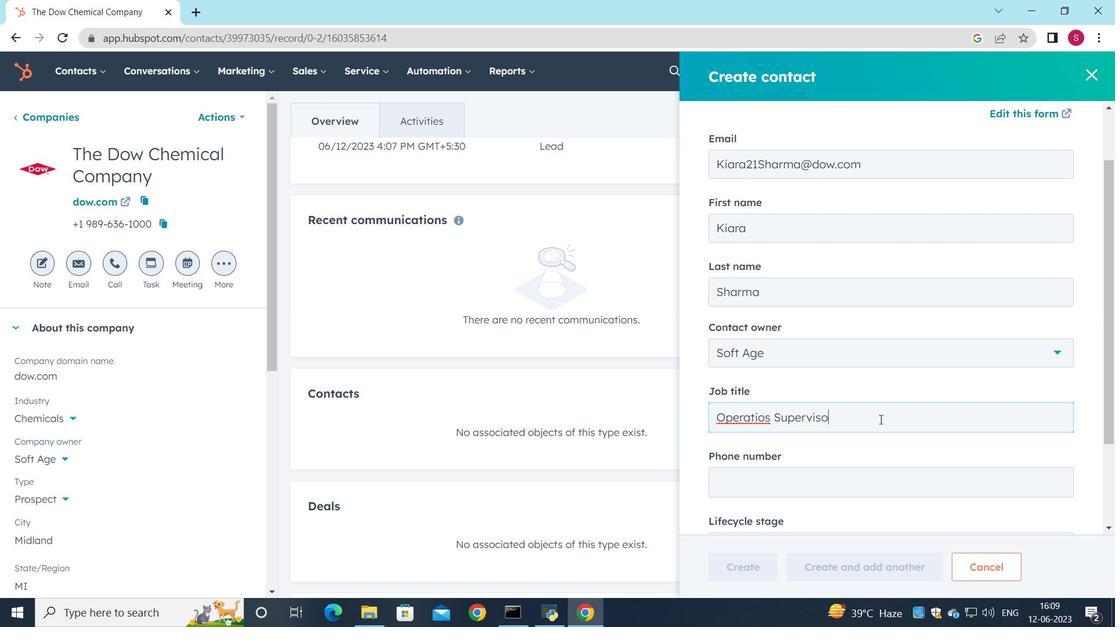 
Action: Mouse moved to (766, 417)
Screenshot: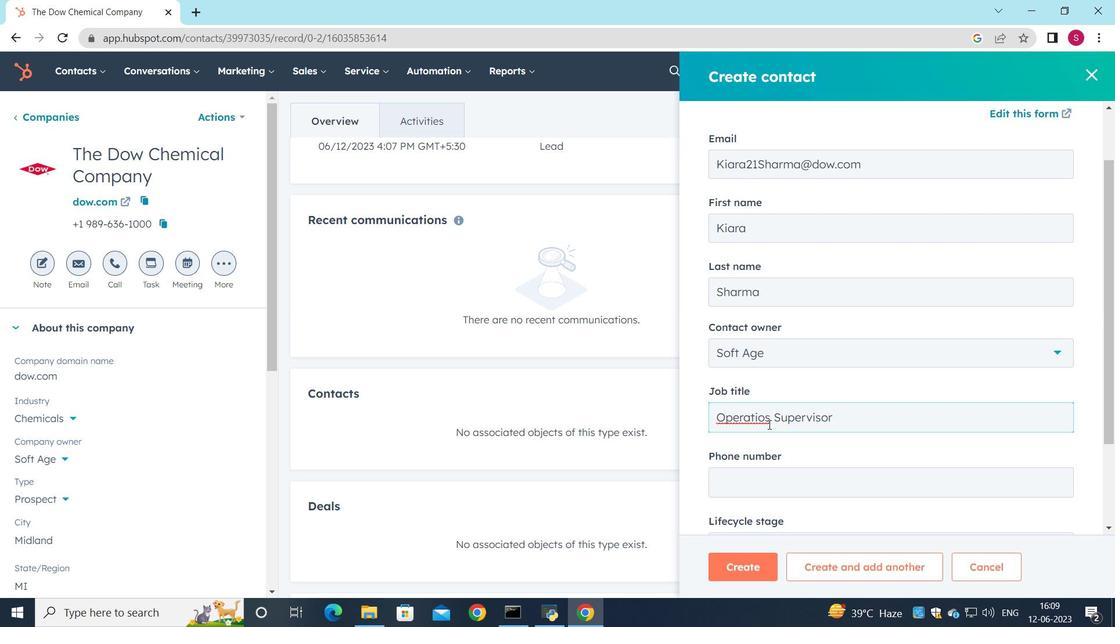 
Action: Mouse pressed left at (766, 417)
Screenshot: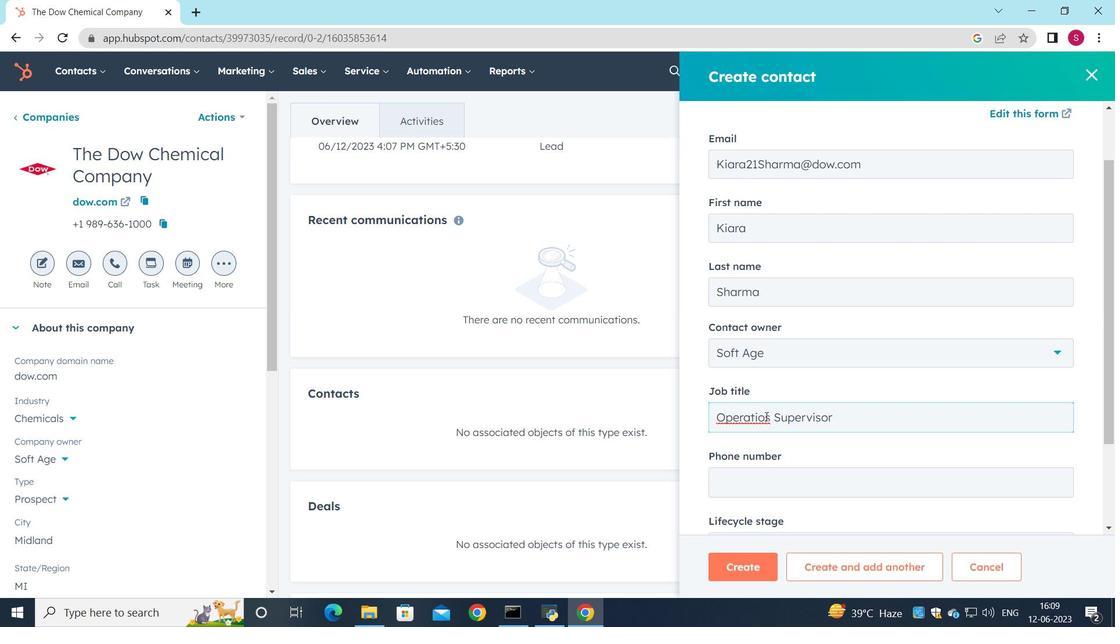 
Action: Key pressed n
Screenshot: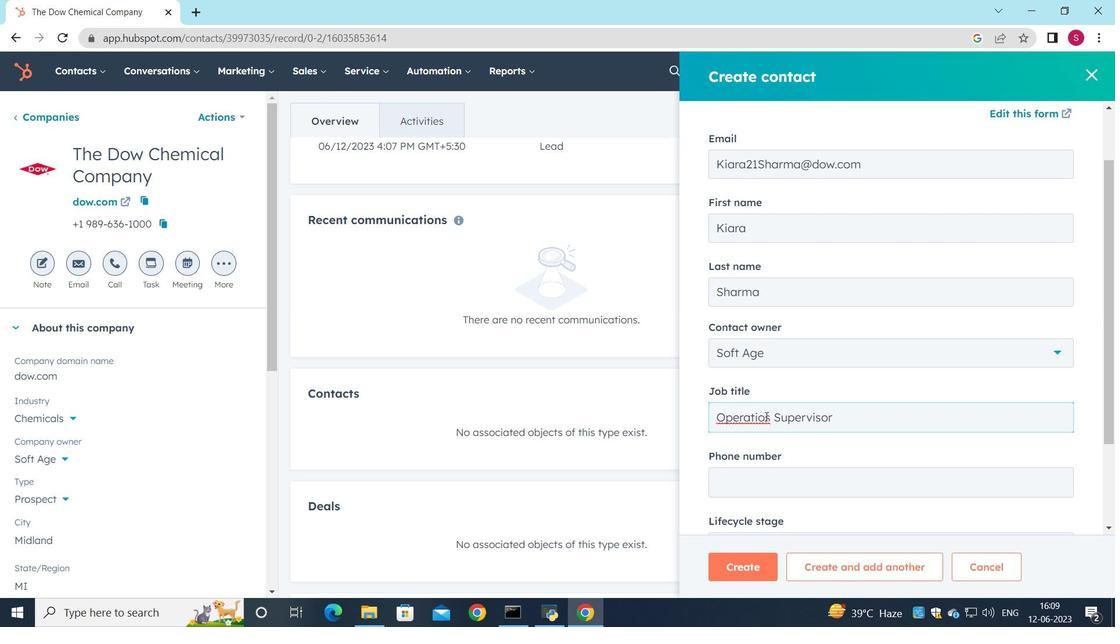 
Action: Mouse moved to (761, 496)
Screenshot: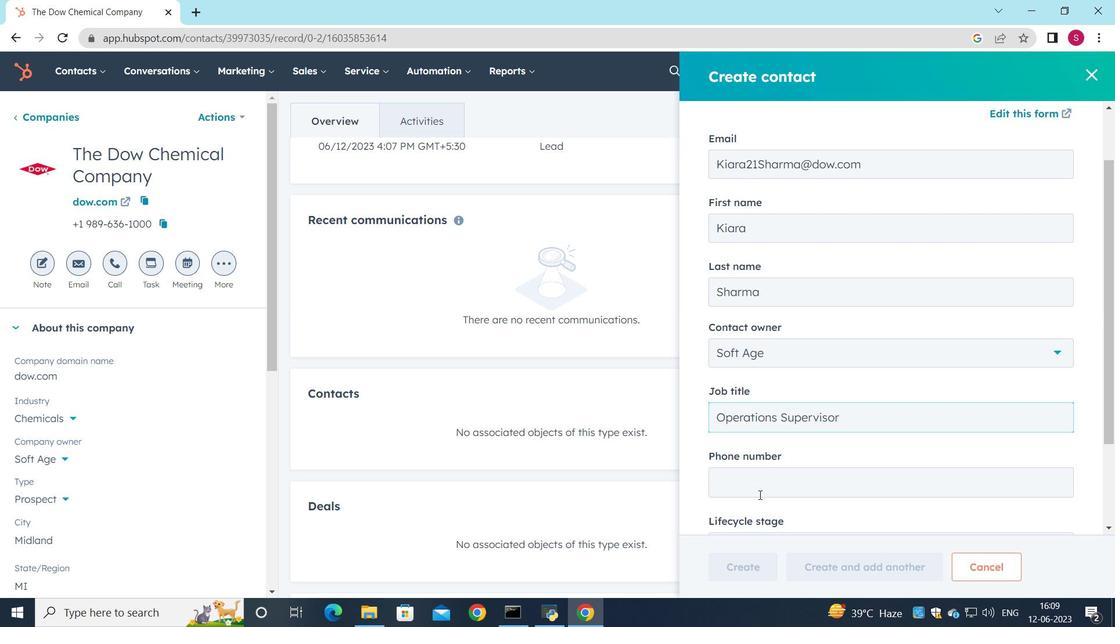 
Action: Mouse pressed left at (761, 496)
Screenshot: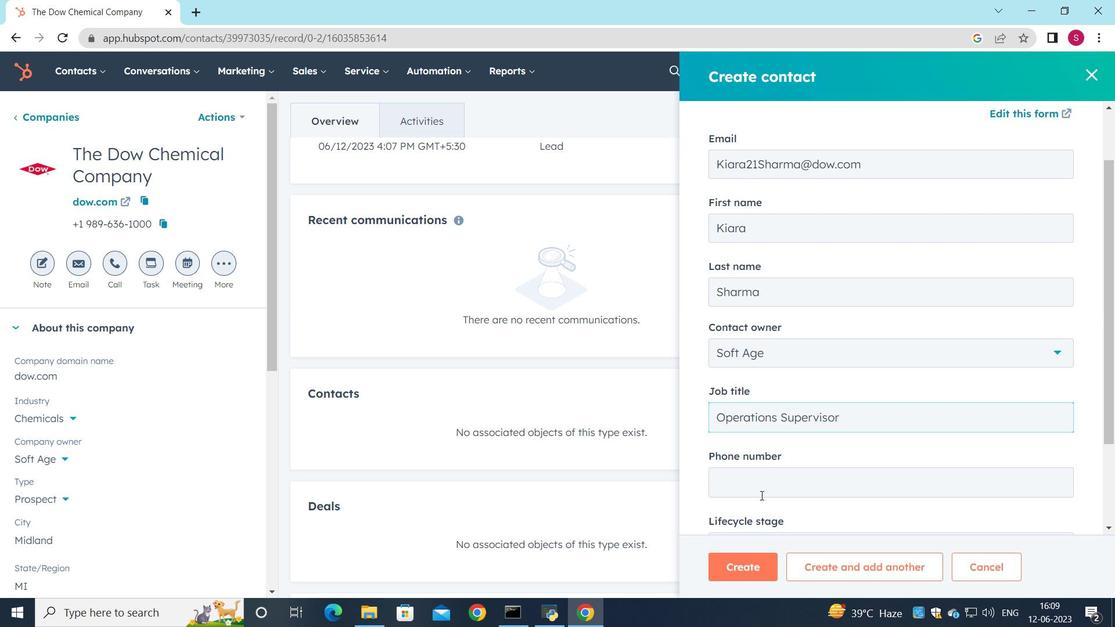 
Action: Mouse moved to (760, 439)
Screenshot: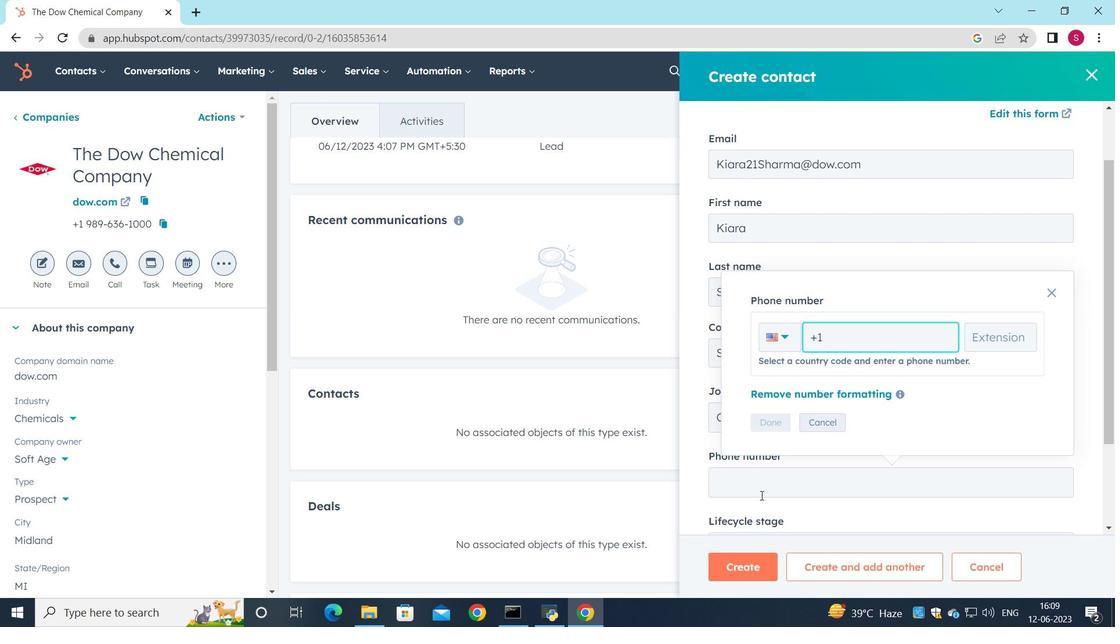 
Action: Key pressed 7025557892
Screenshot: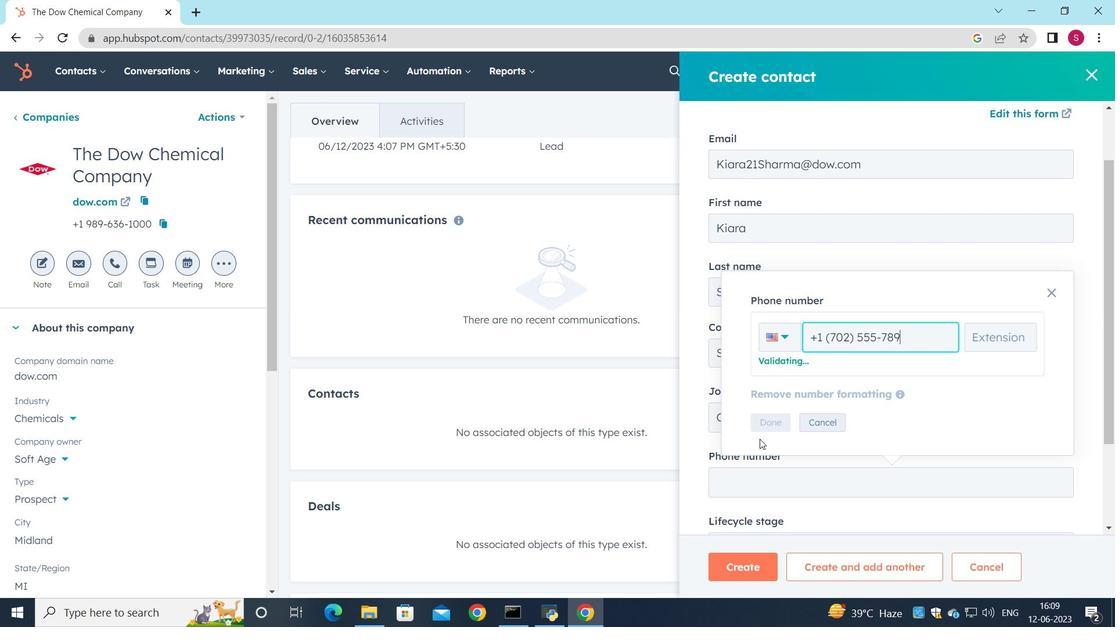 
Action: Mouse moved to (754, 419)
Screenshot: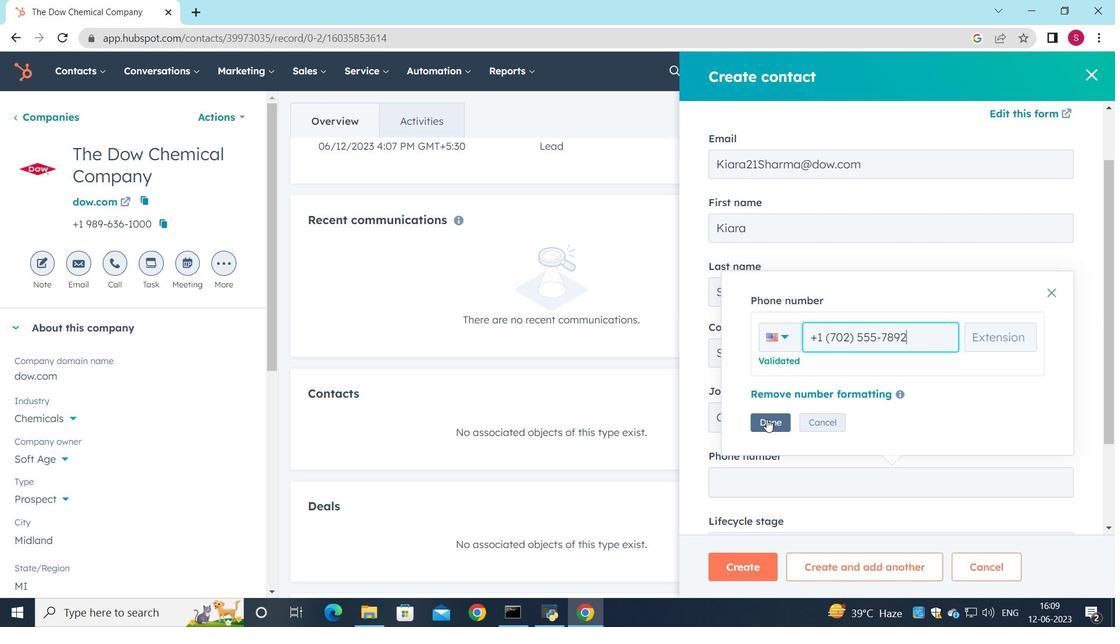 
Action: Mouse pressed left at (754, 419)
Screenshot: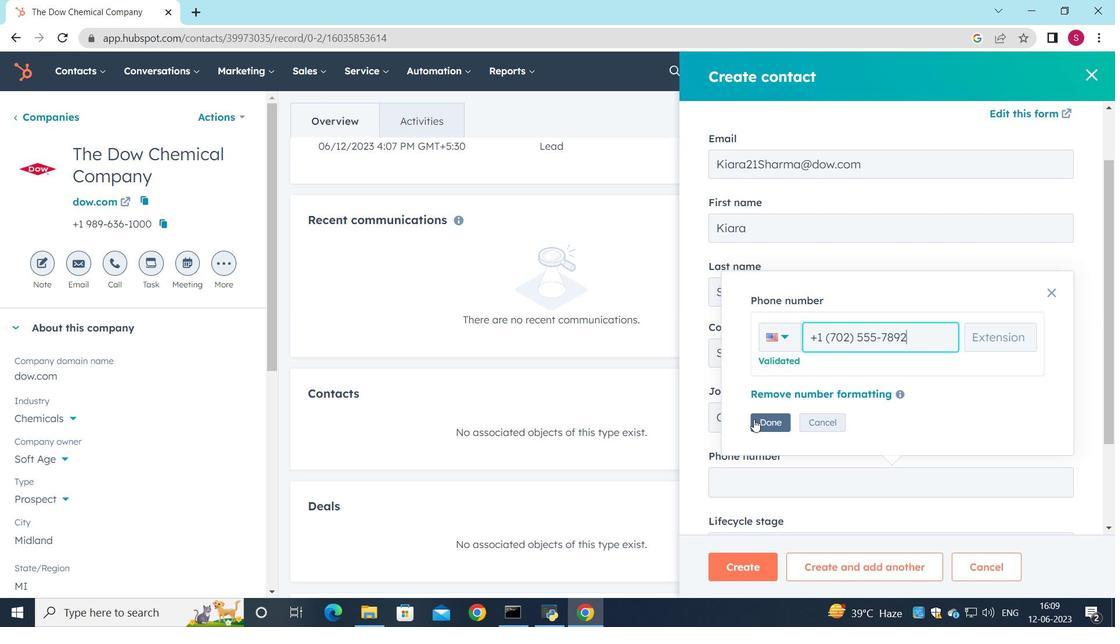 
Action: Mouse moved to (761, 418)
Screenshot: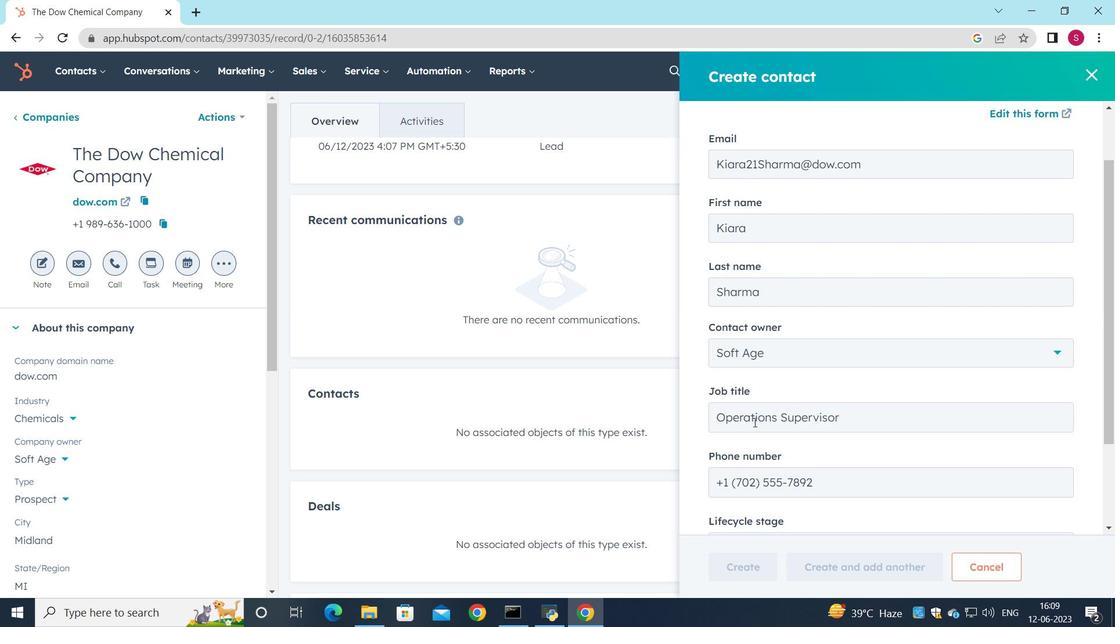
Action: Mouse scrolled (761, 417) with delta (0, 0)
Screenshot: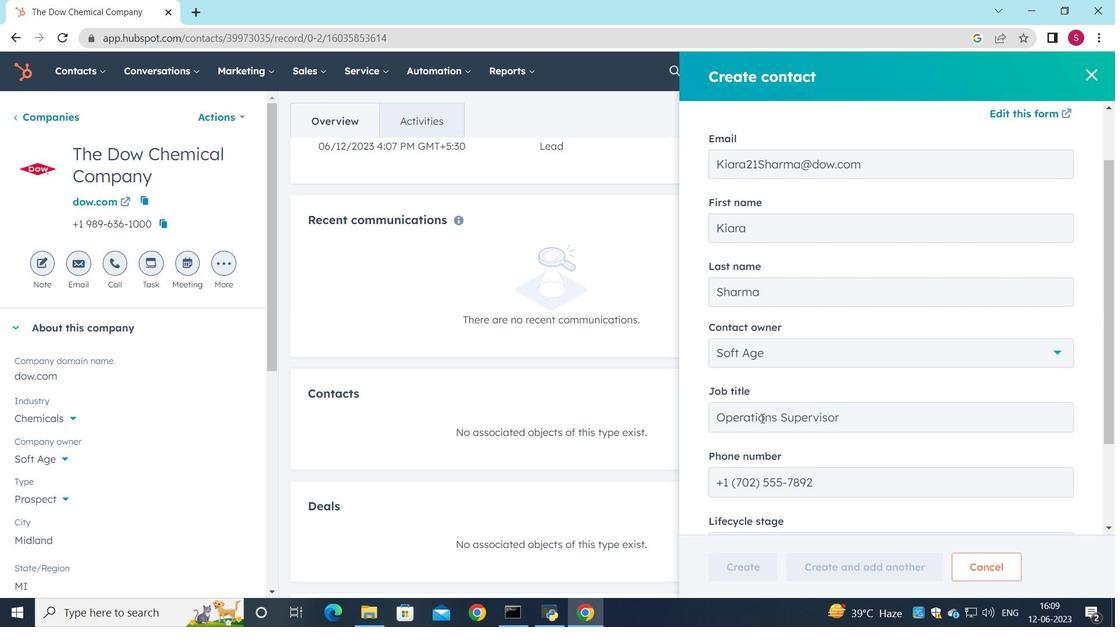 
Action: Mouse scrolled (761, 417) with delta (0, 0)
Screenshot: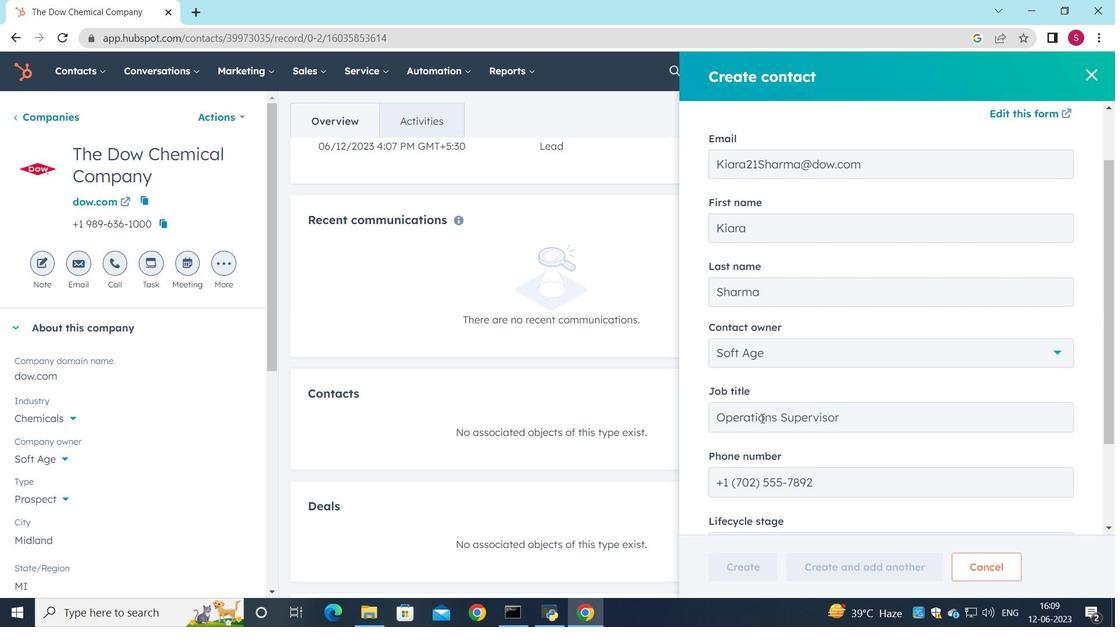 
Action: Mouse scrolled (761, 417) with delta (0, 0)
Screenshot: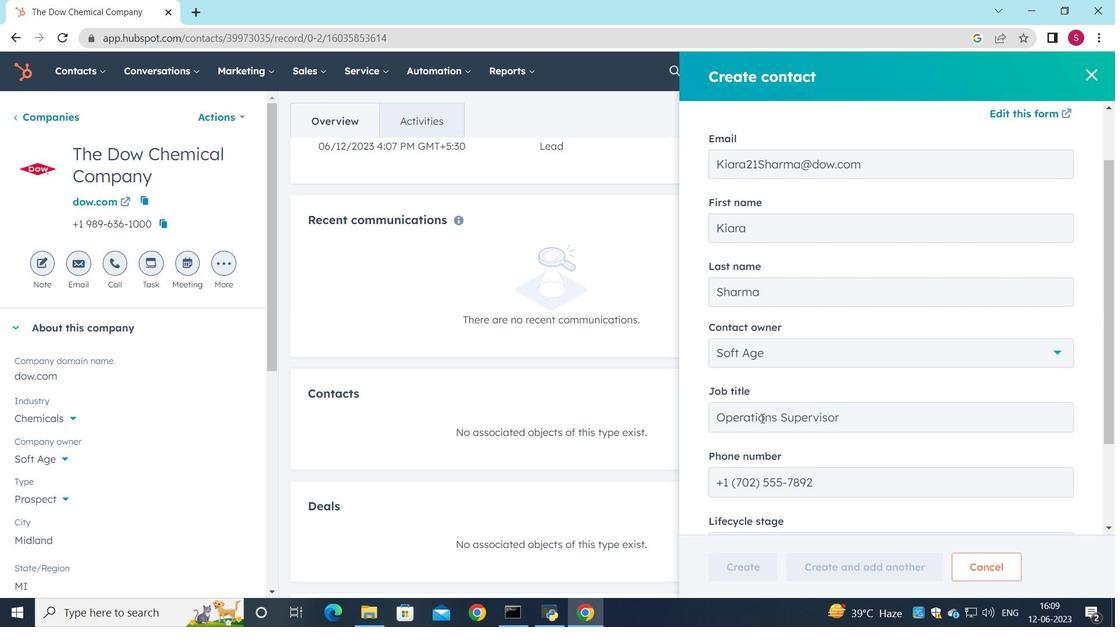 
Action: Mouse scrolled (761, 417) with delta (0, 0)
Screenshot: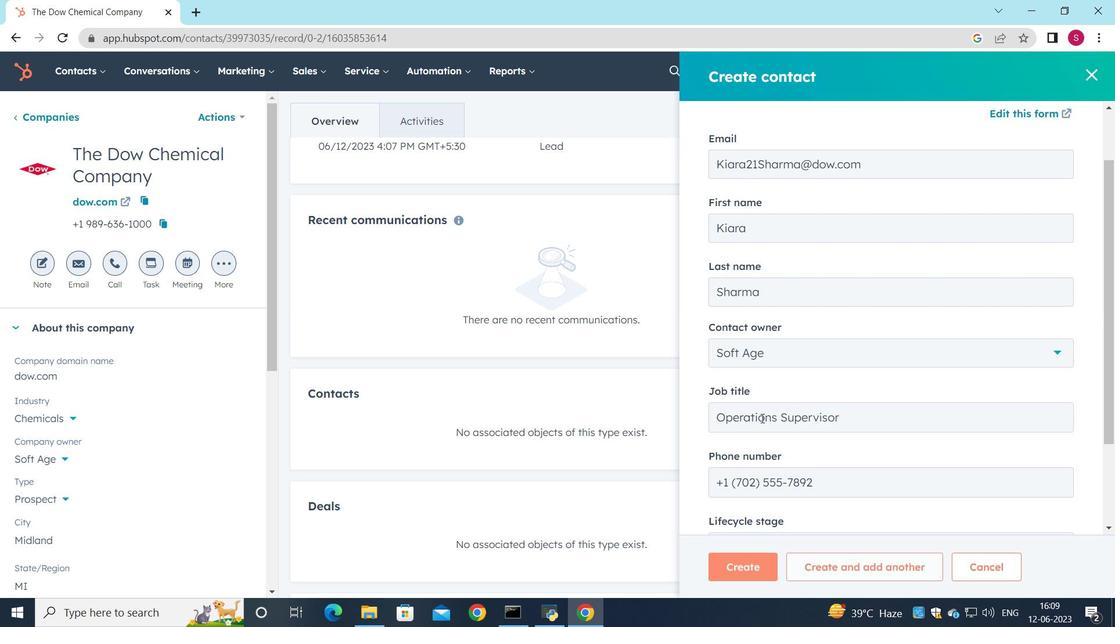 
Action: Mouse moved to (925, 483)
Screenshot: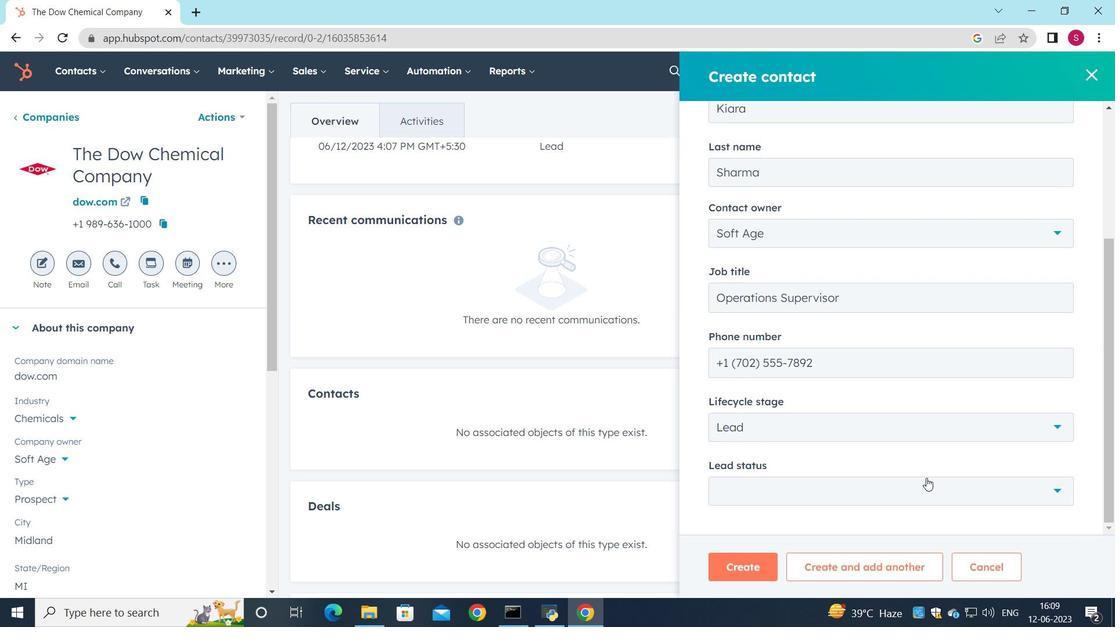 
Action: Mouse pressed left at (925, 483)
Screenshot: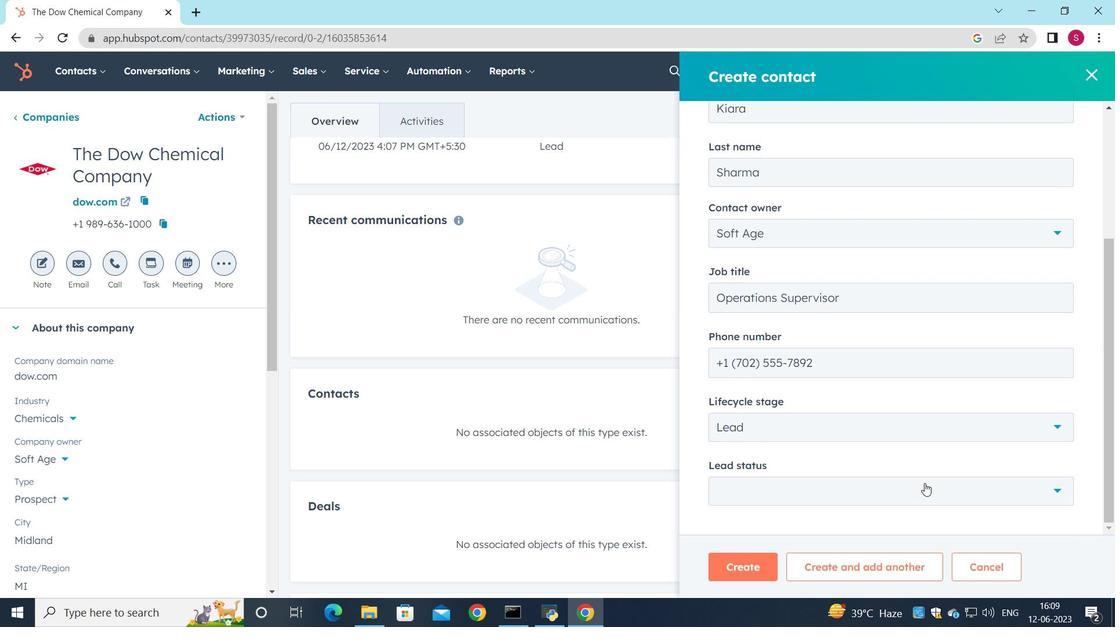 
Action: Mouse moved to (865, 408)
Screenshot: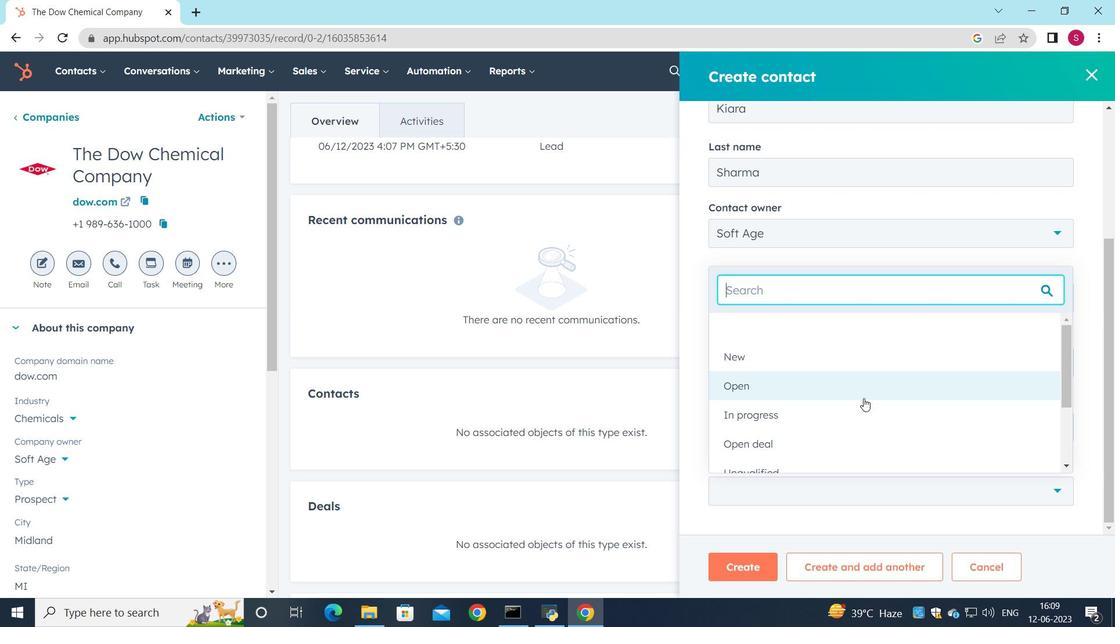 
Action: Mouse pressed left at (865, 408)
Screenshot: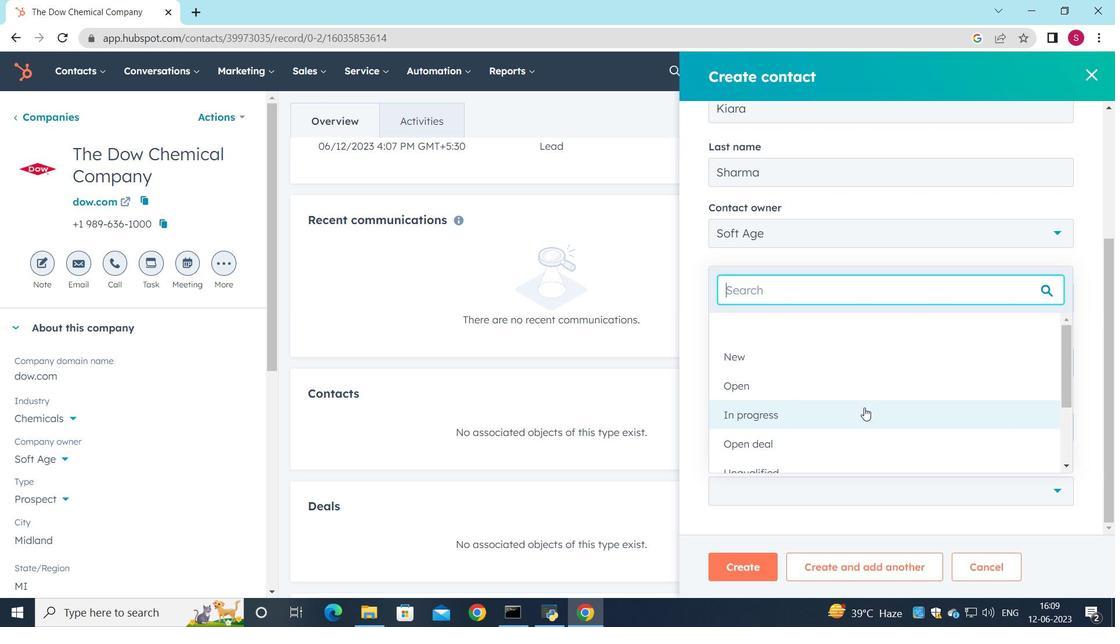 
Action: Mouse moved to (766, 562)
Screenshot: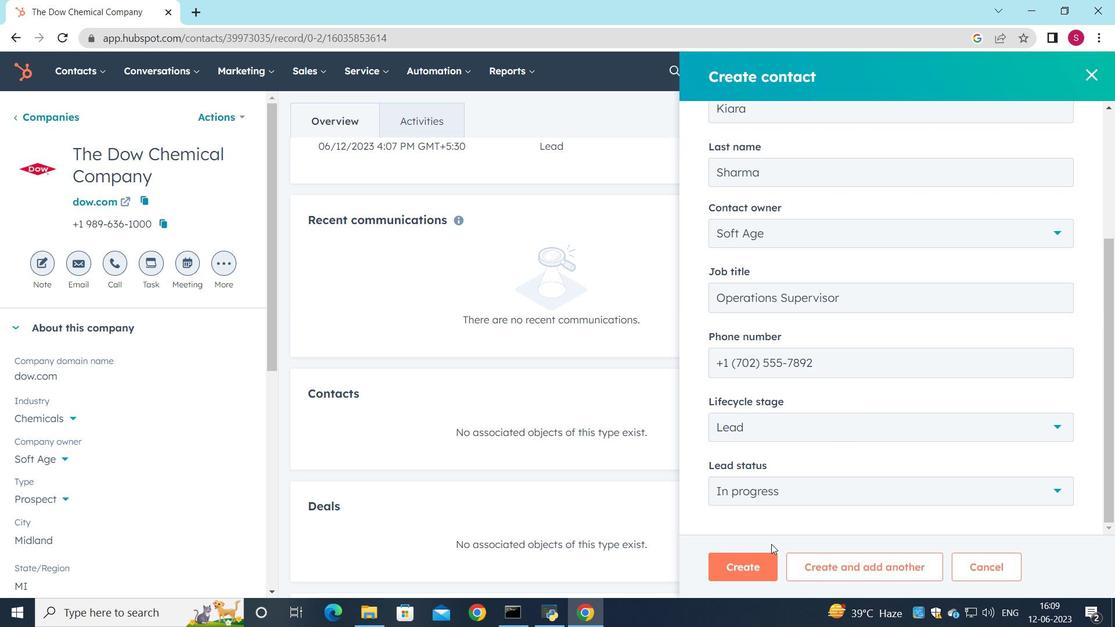 
Action: Mouse pressed left at (766, 562)
Screenshot: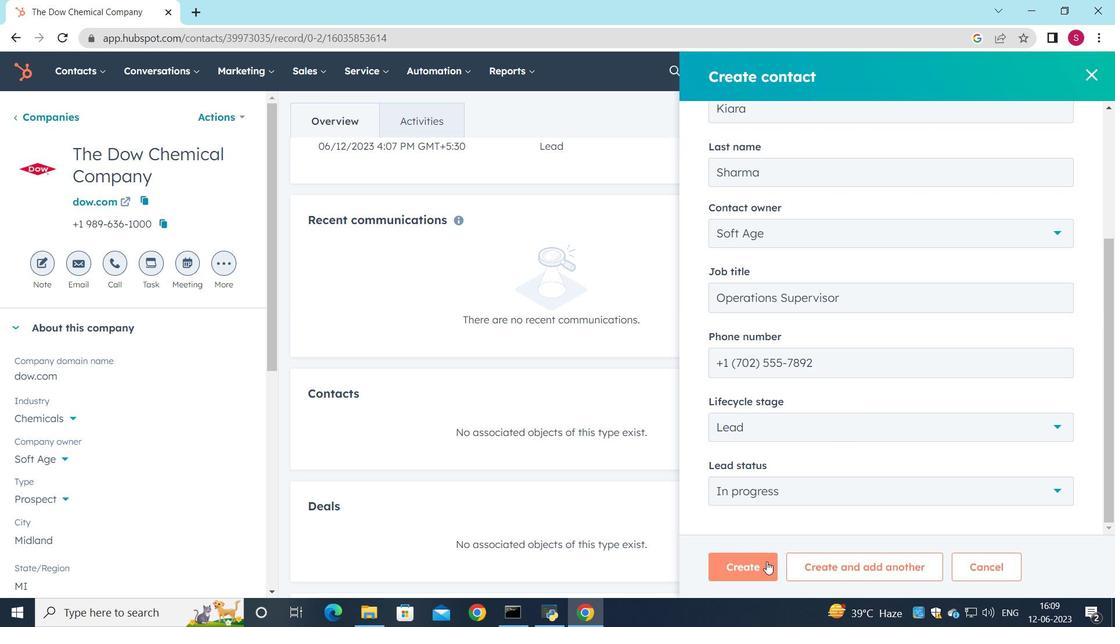 
Action: Mouse moved to (642, 468)
Screenshot: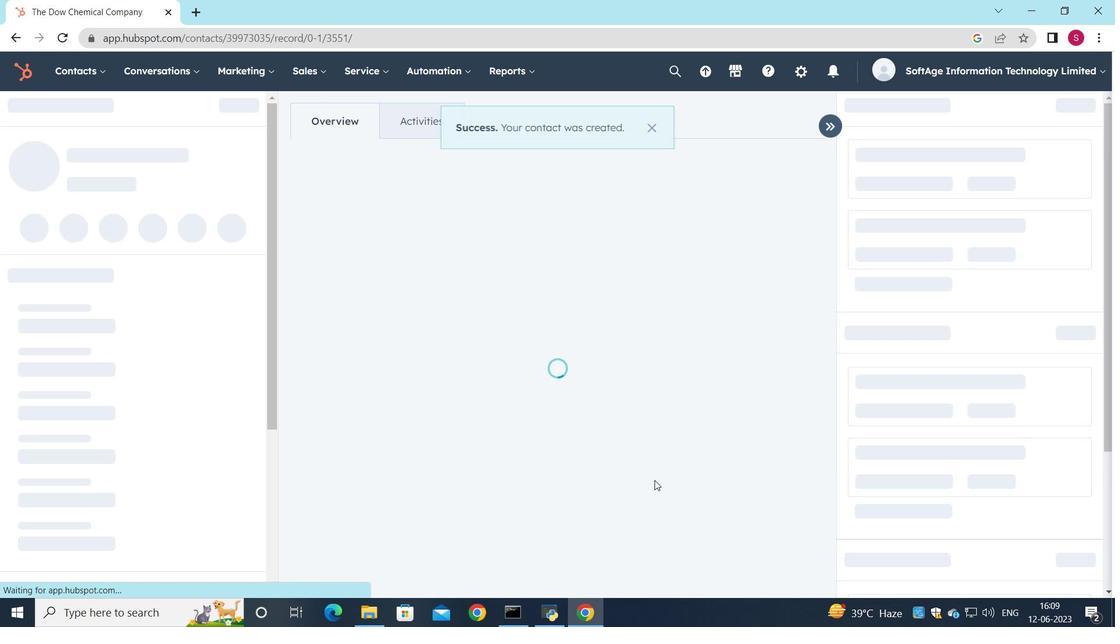
Action: Mouse scrolled (642, 468) with delta (0, 0)
Screenshot: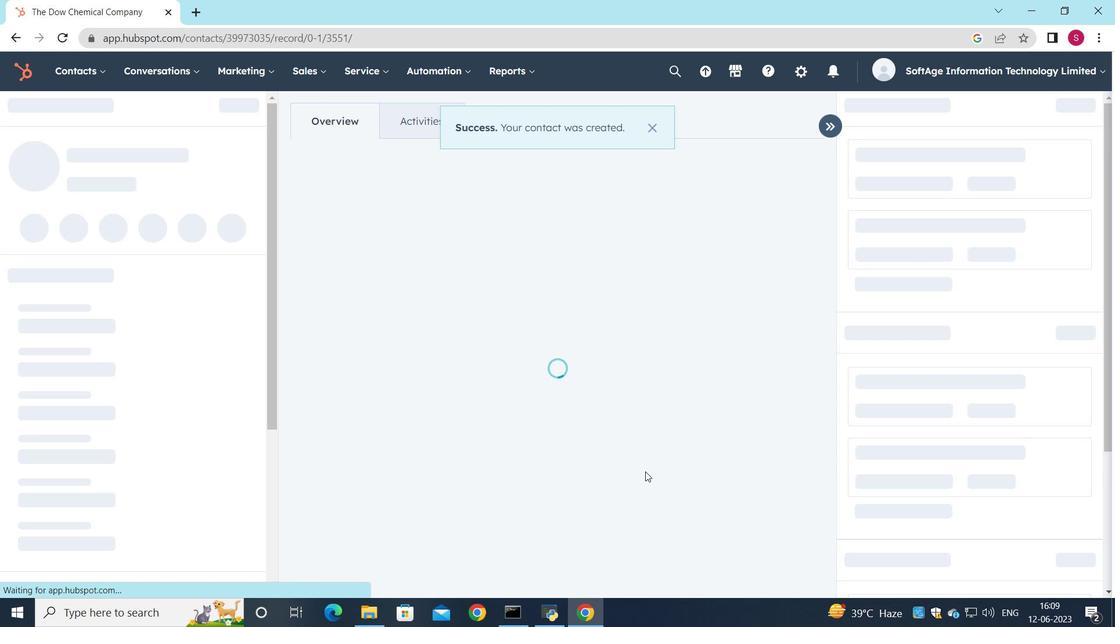 
Action: Mouse scrolled (642, 468) with delta (0, 0)
Screenshot: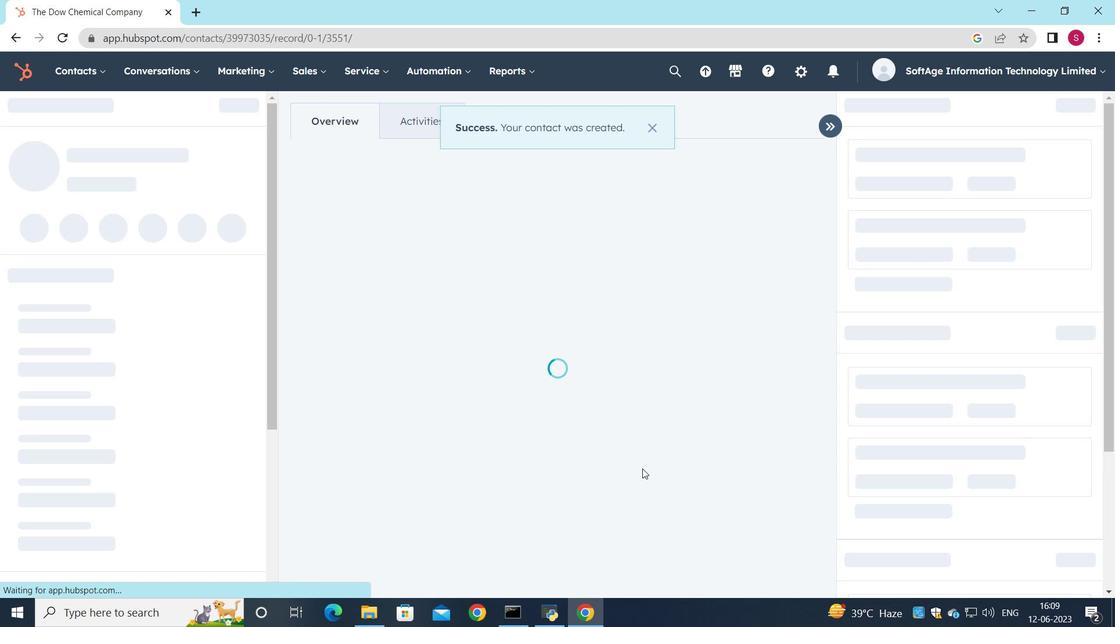 
Action: Mouse moved to (628, 441)
Screenshot: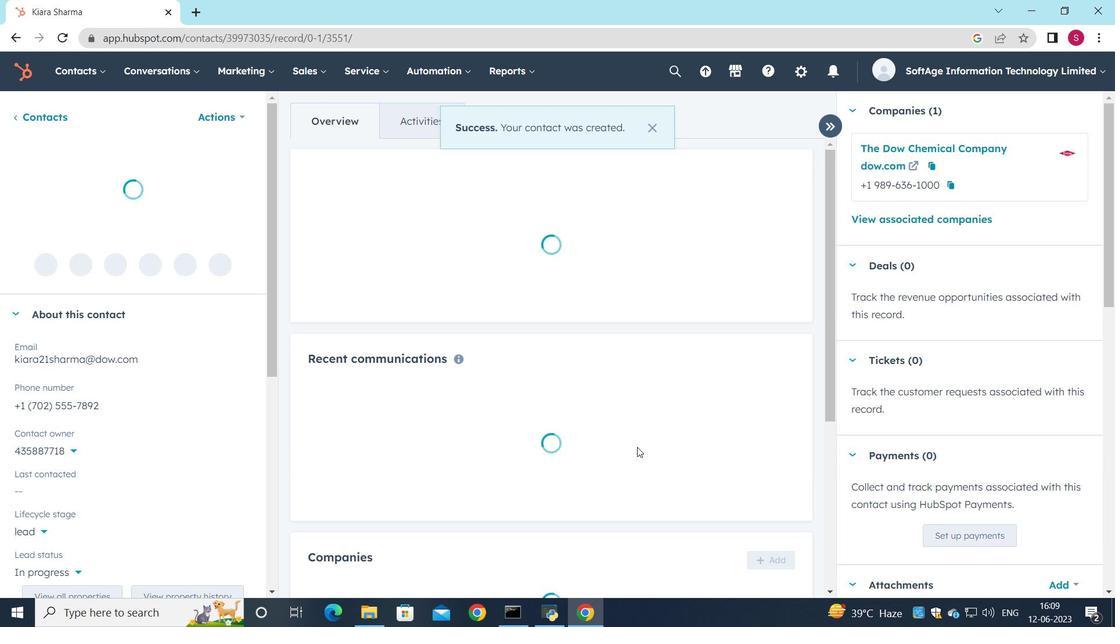 
Action: Mouse scrolled (628, 441) with delta (0, 0)
Screenshot: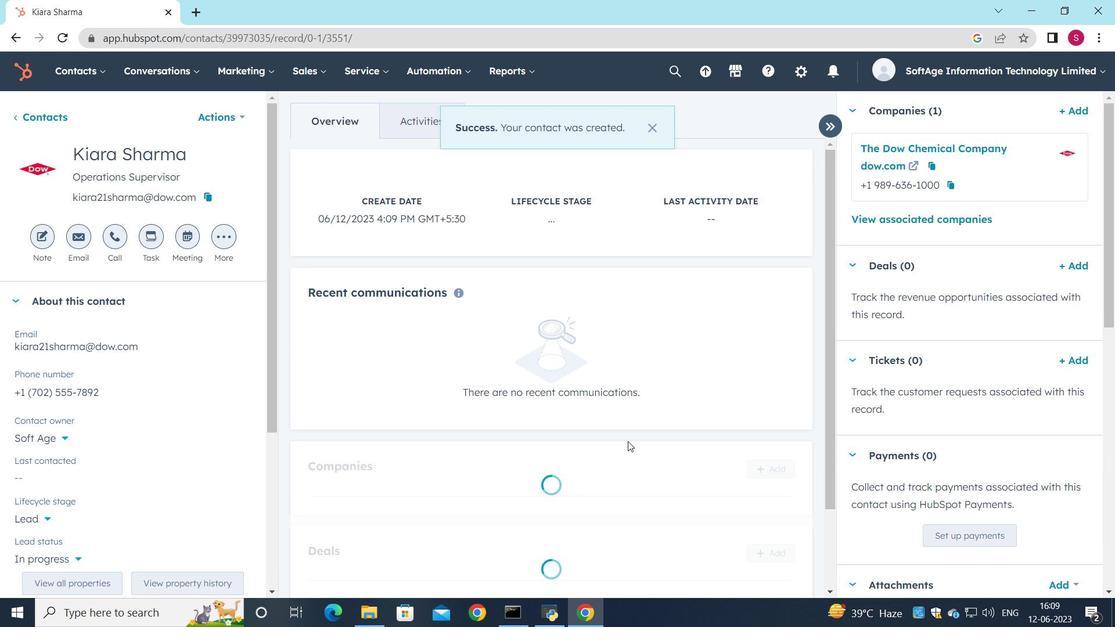 
Action: Mouse scrolled (628, 441) with delta (0, 0)
Screenshot: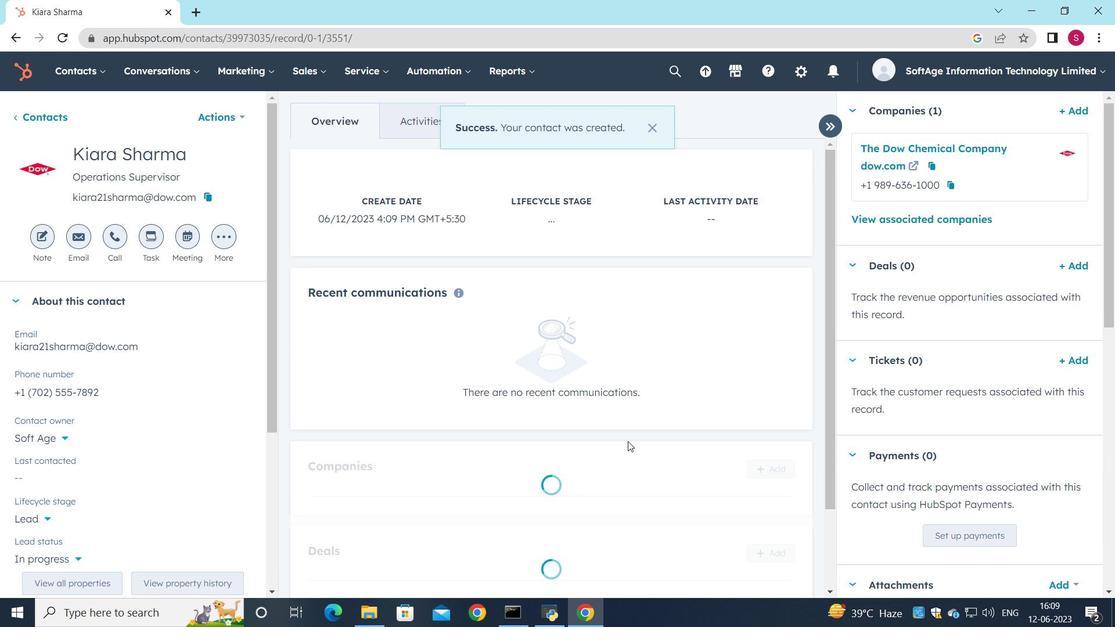 
